 Task: Find connections with filter location Jāmai with filter topic #cloudwith filter profile language German with filter current company Elsevier with filter school Seshadripuram First Grade College with filter industry Telecommunications with filter service category WordPress Design with filter keywords title Conservation Scientist
Action: Mouse moved to (500, 60)
Screenshot: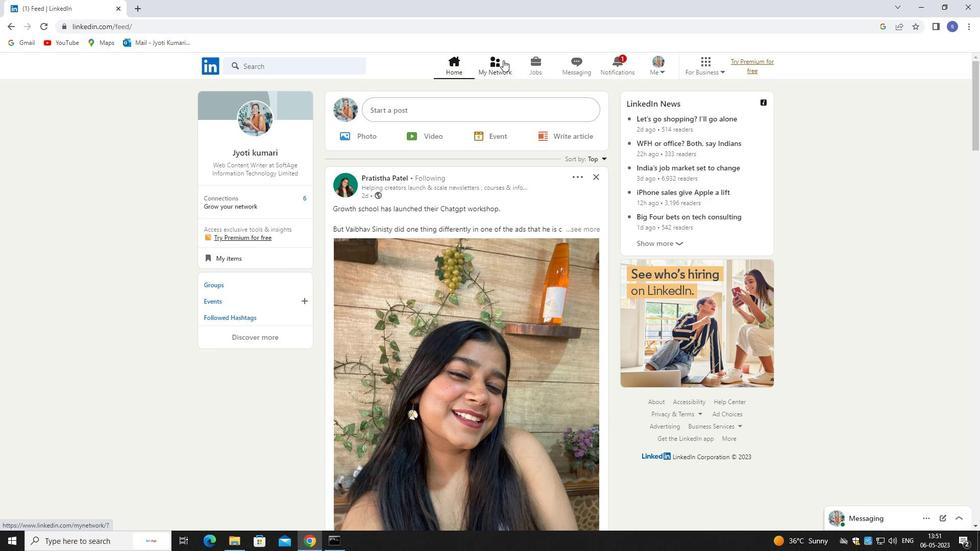 
Action: Mouse pressed left at (500, 60)
Screenshot: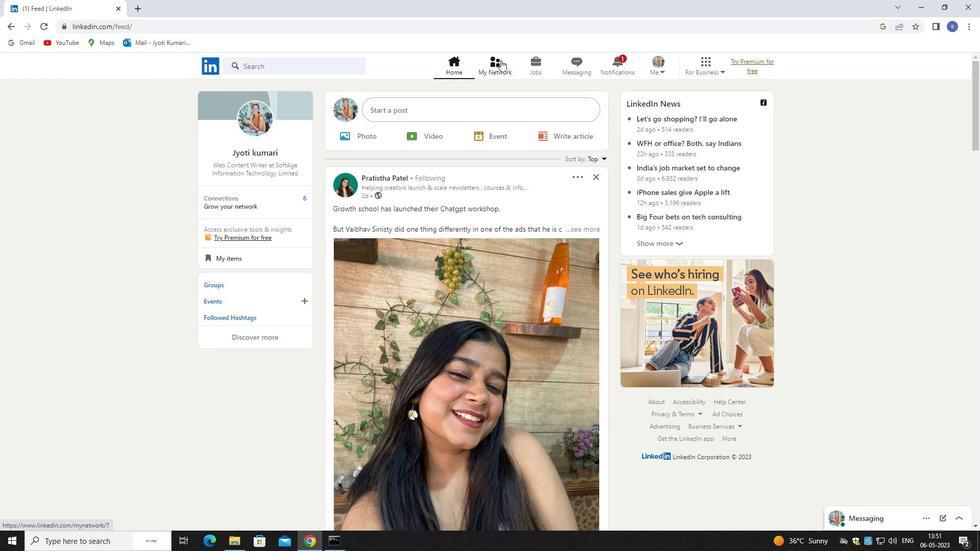 
Action: Mouse pressed left at (500, 60)
Screenshot: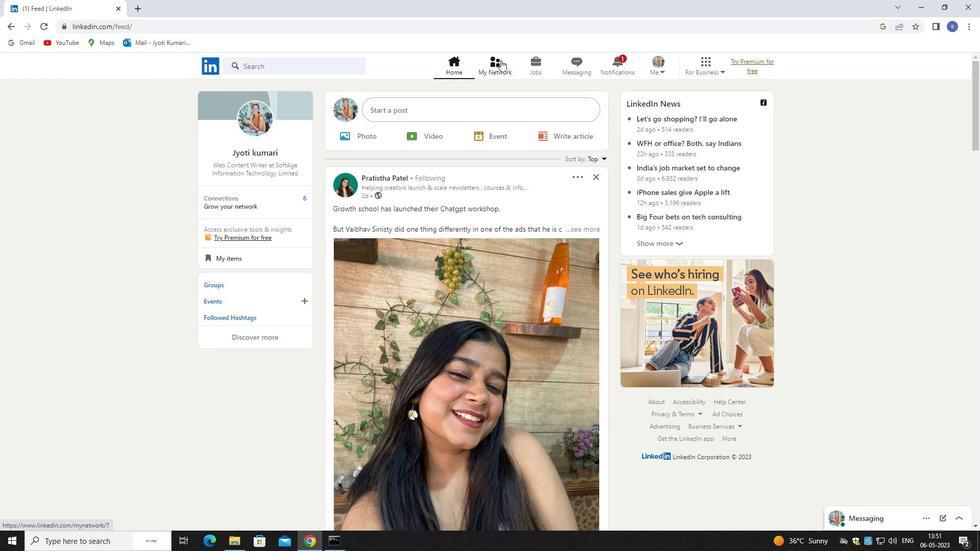 
Action: Mouse moved to (289, 115)
Screenshot: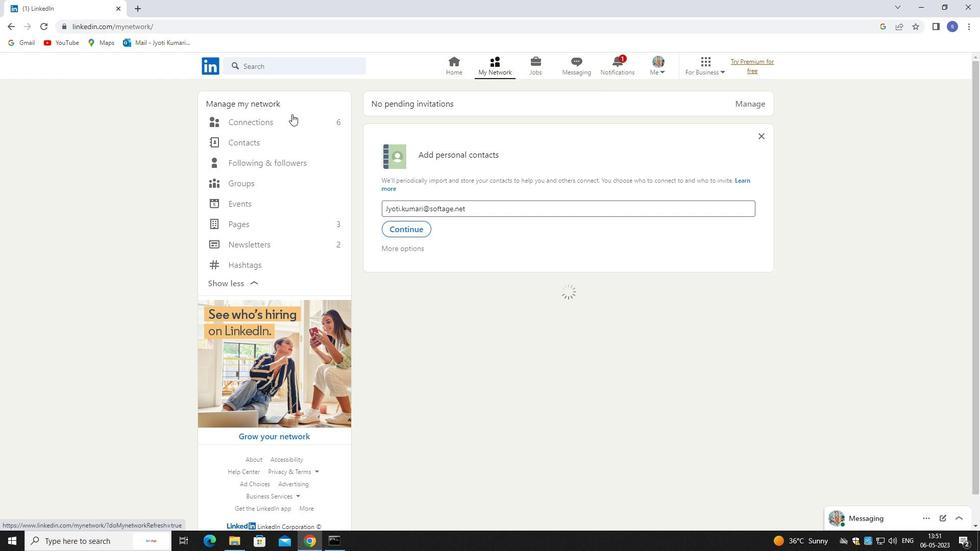 
Action: Mouse pressed left at (289, 115)
Screenshot: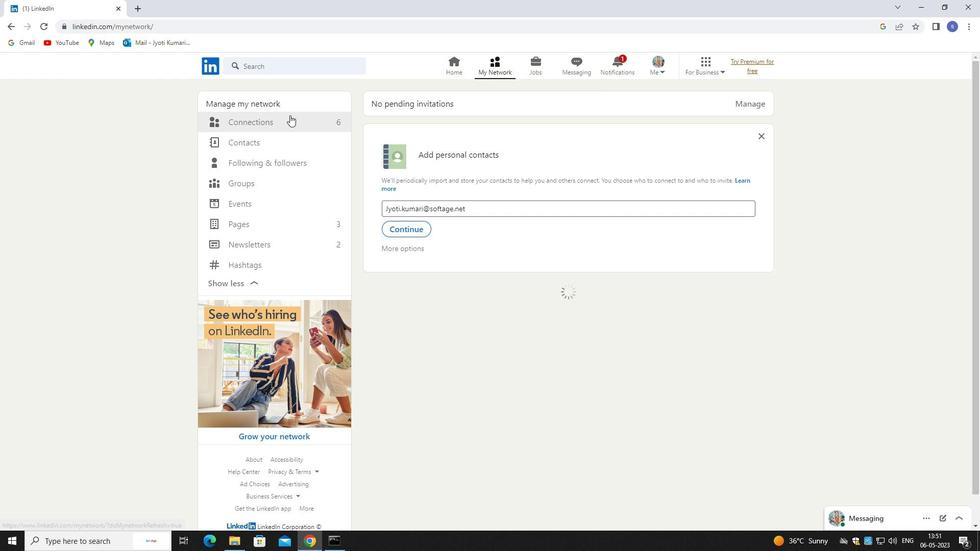 
Action: Mouse moved to (296, 116)
Screenshot: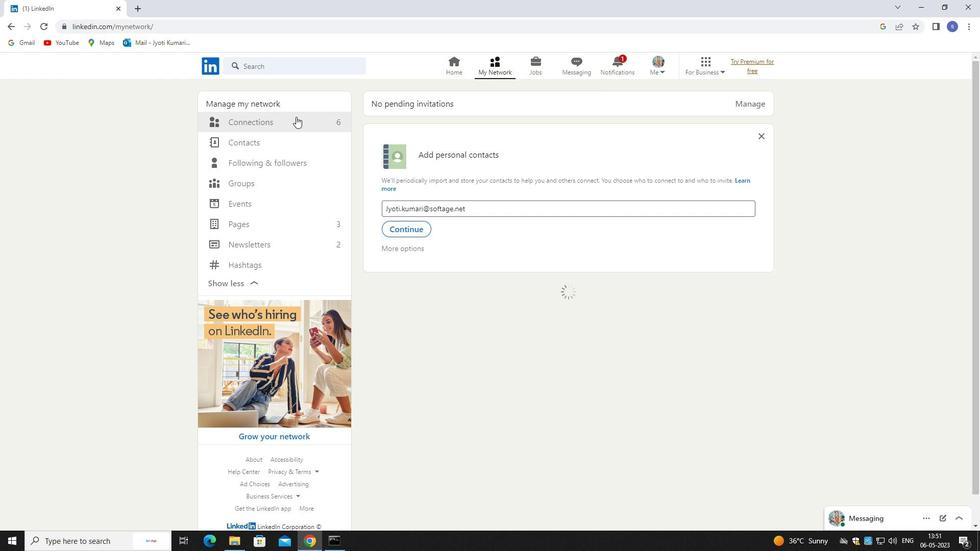 
Action: Mouse pressed left at (296, 116)
Screenshot: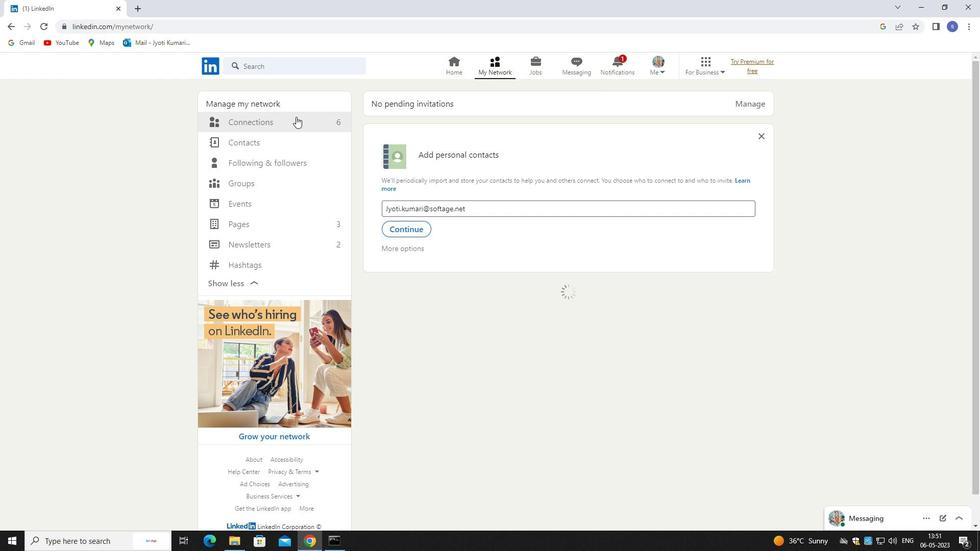
Action: Mouse pressed left at (296, 116)
Screenshot: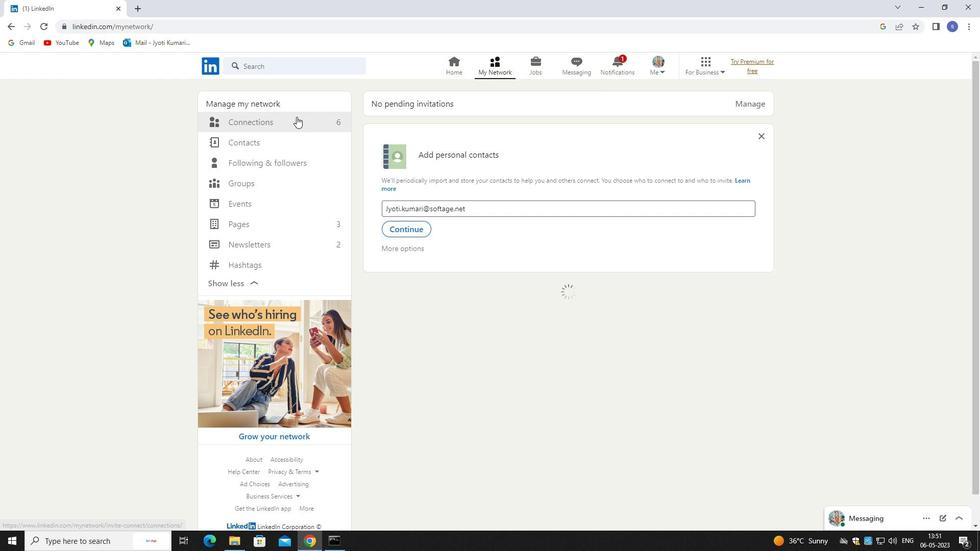 
Action: Mouse moved to (538, 119)
Screenshot: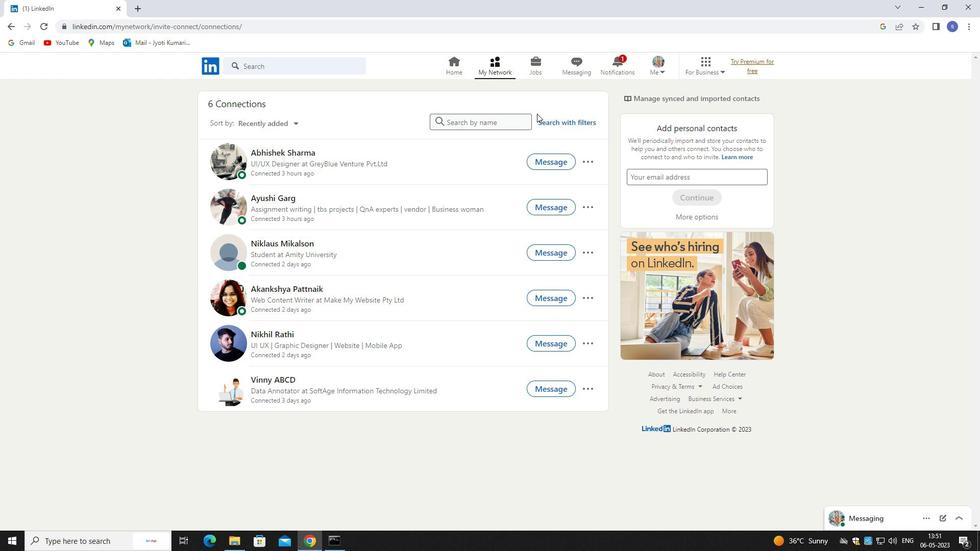 
Action: Mouse pressed left at (538, 119)
Screenshot: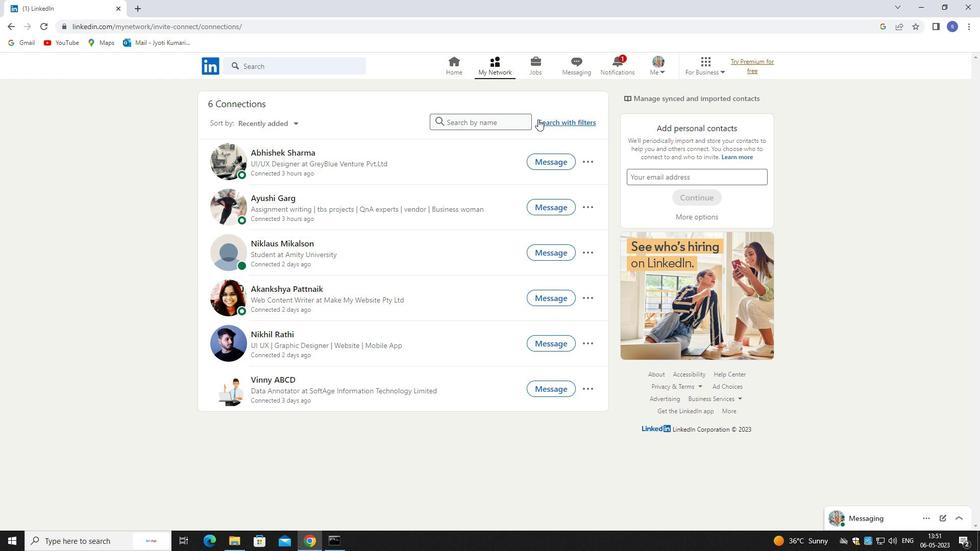 
Action: Mouse moved to (511, 96)
Screenshot: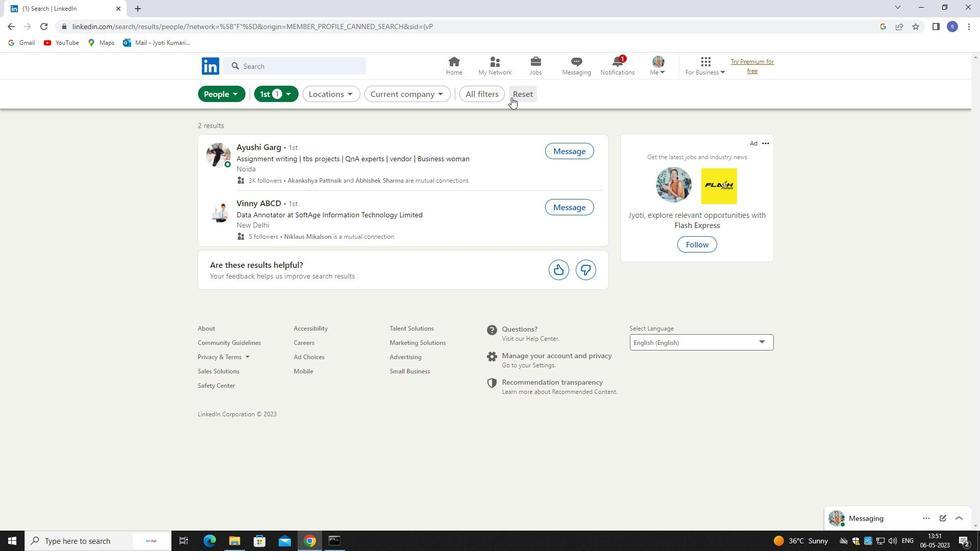 
Action: Mouse pressed left at (511, 96)
Screenshot: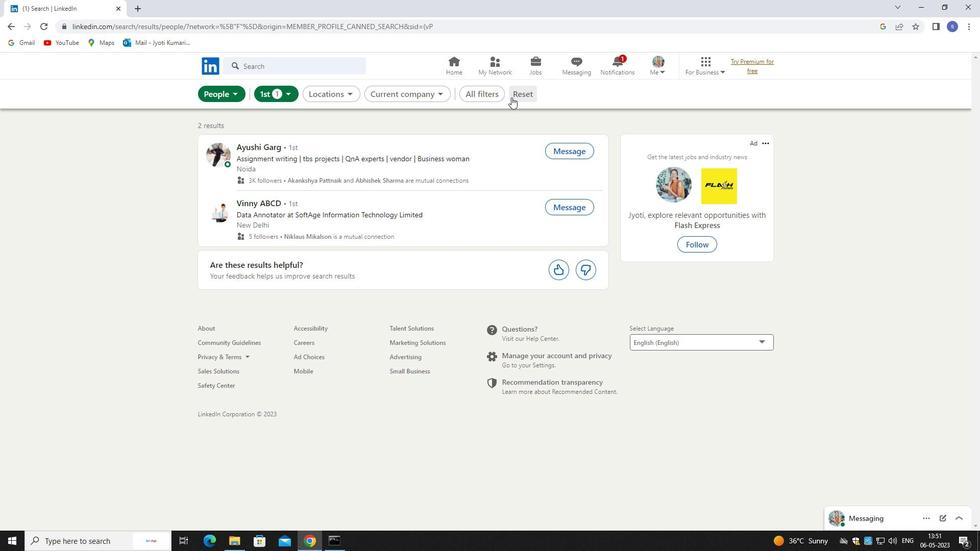
Action: Mouse moved to (504, 94)
Screenshot: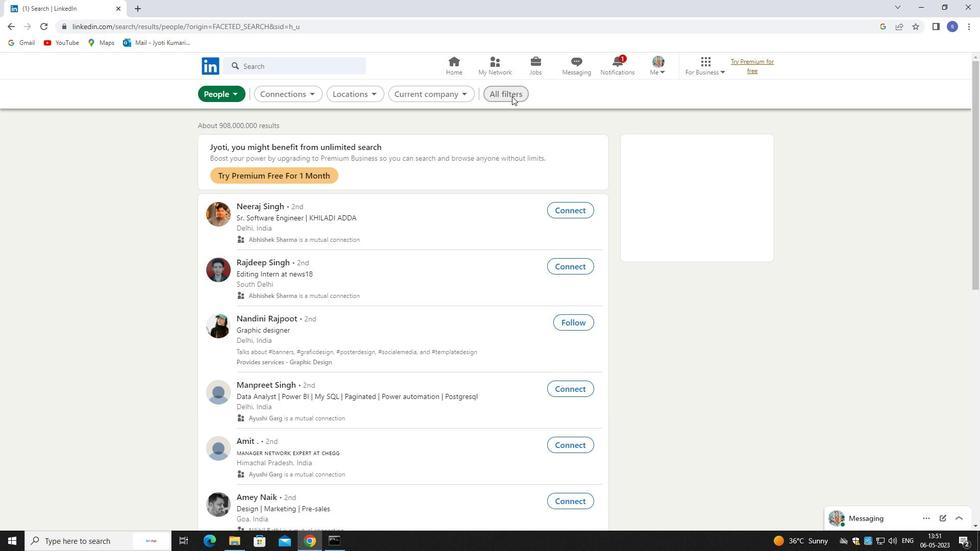 
Action: Mouse pressed left at (504, 94)
Screenshot: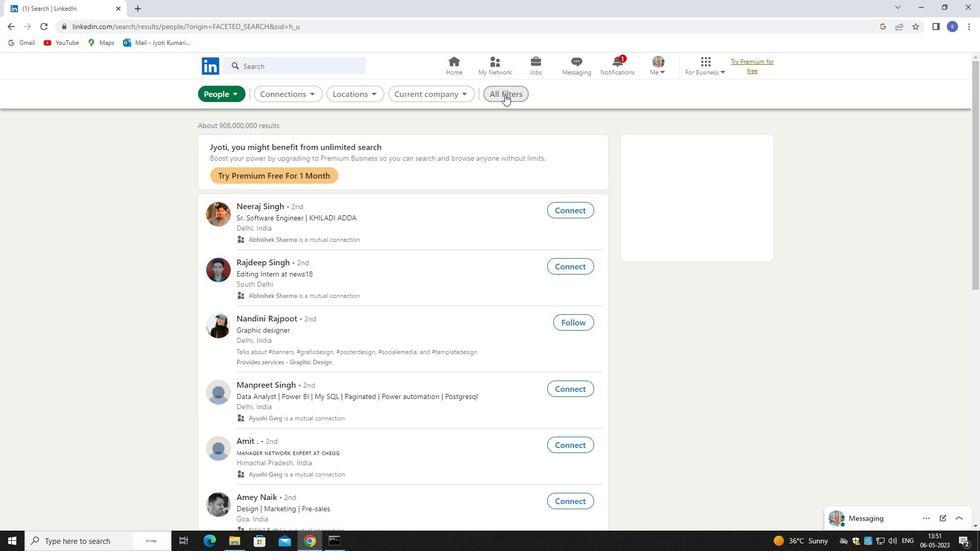 
Action: Mouse moved to (874, 405)
Screenshot: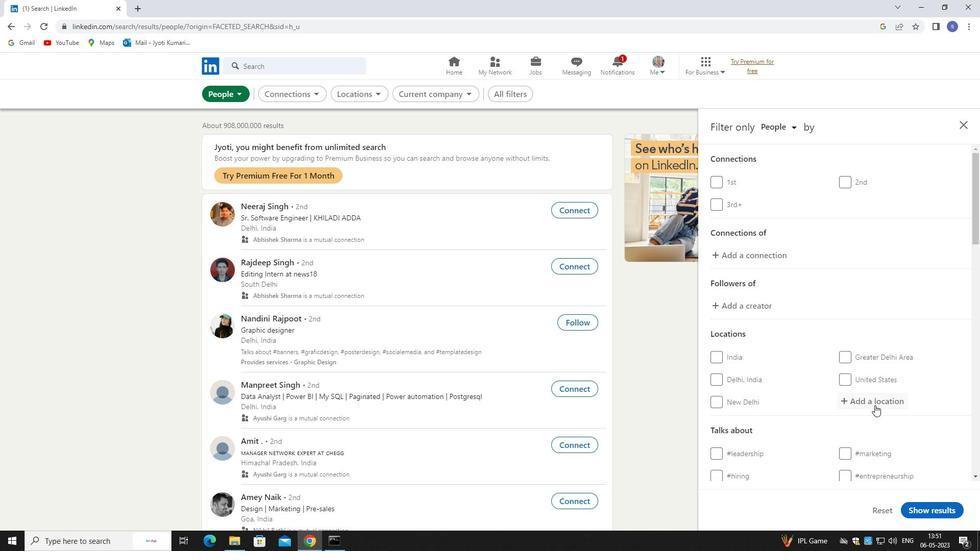 
Action: Mouse pressed left at (874, 405)
Screenshot: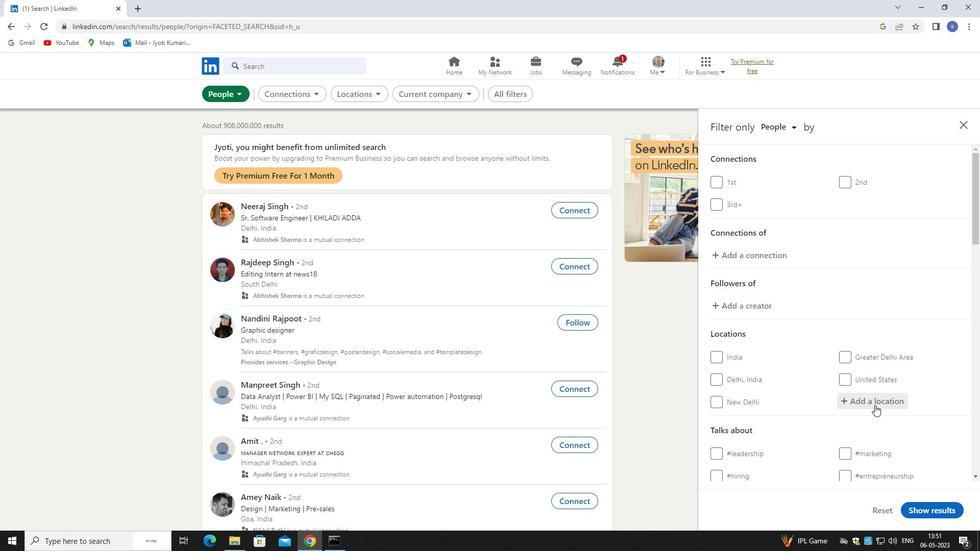
Action: Mouse moved to (842, 387)
Screenshot: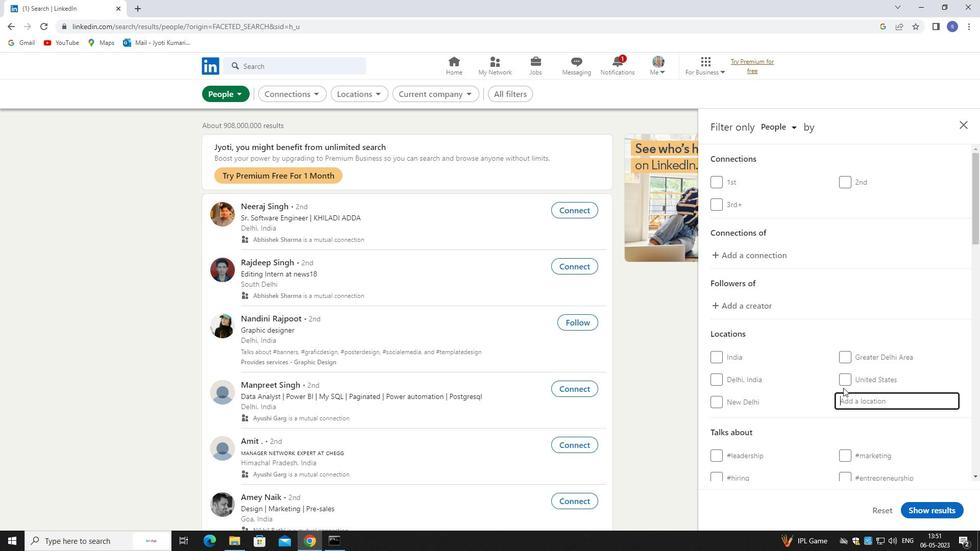 
Action: Key pressed jamai
Screenshot: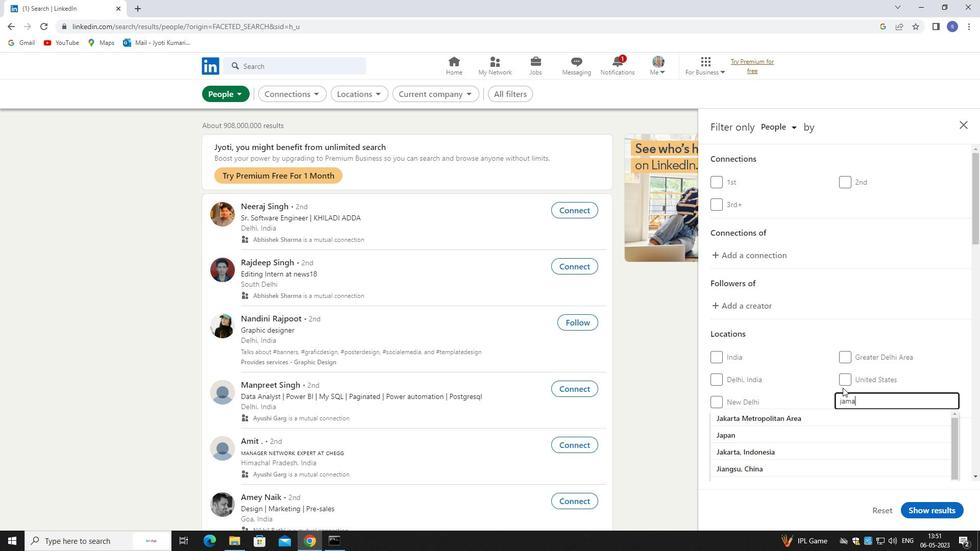 
Action: Mouse moved to (836, 429)
Screenshot: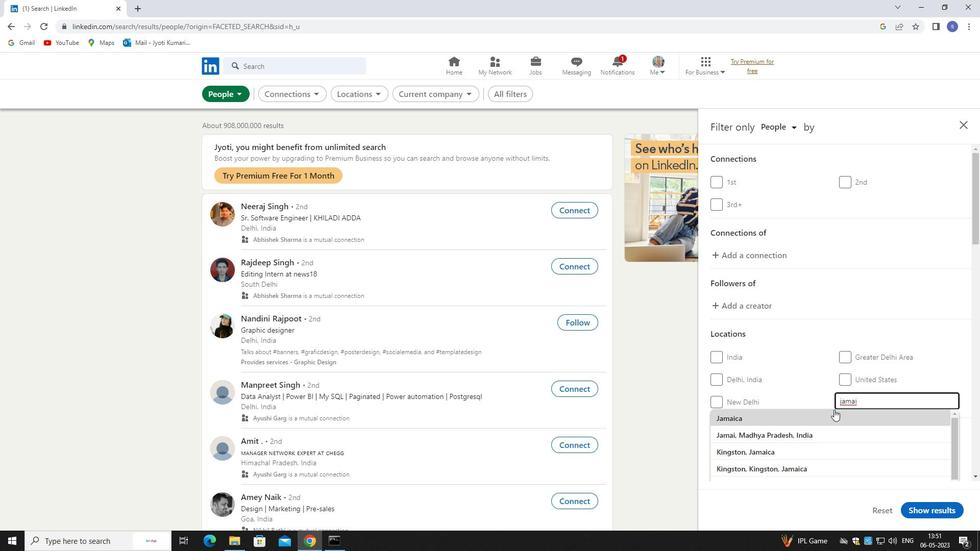 
Action: Mouse pressed left at (836, 429)
Screenshot: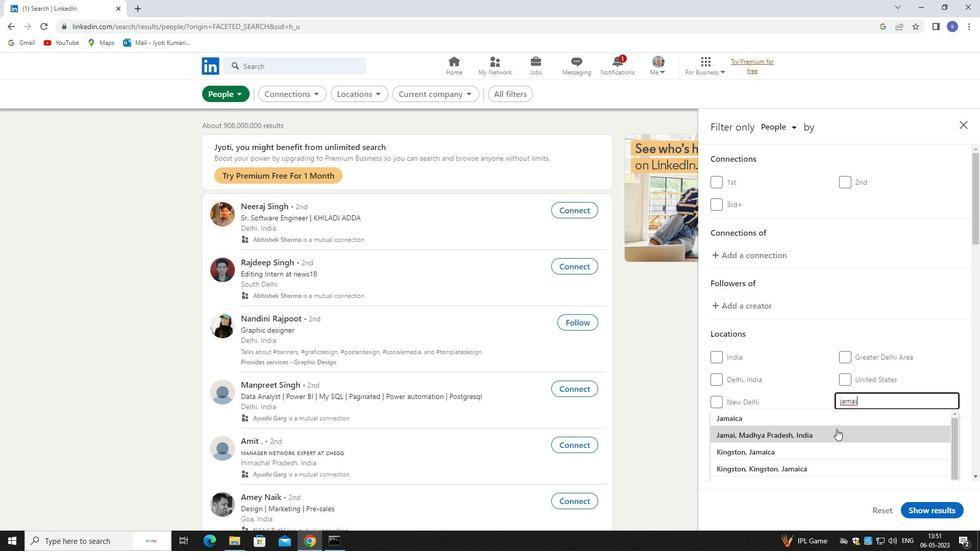 
Action: Mouse moved to (816, 423)
Screenshot: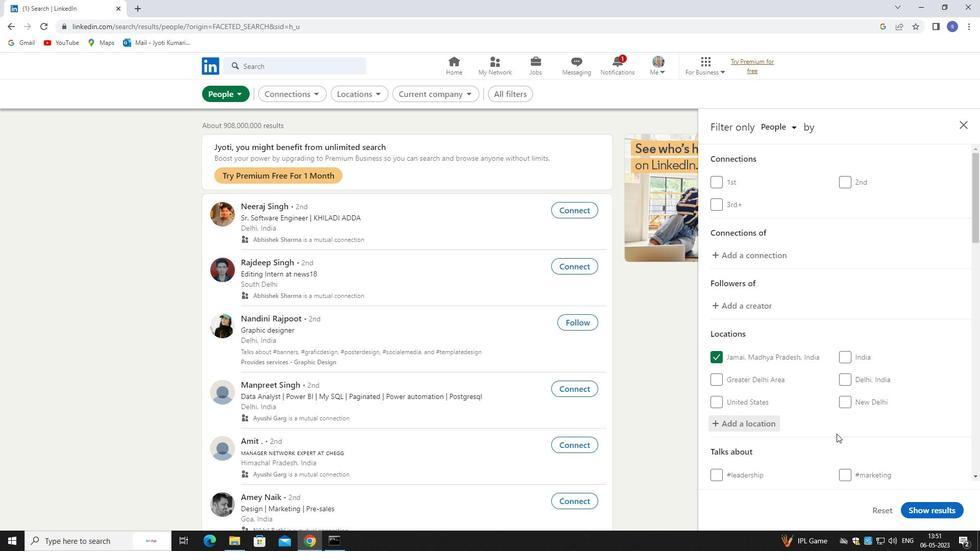 
Action: Mouse scrolled (816, 423) with delta (0, 0)
Screenshot: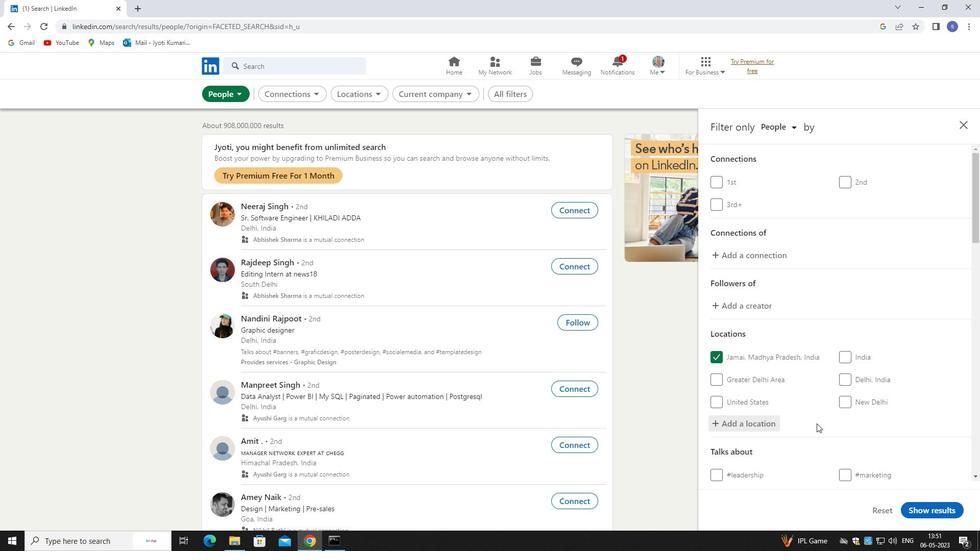
Action: Mouse scrolled (816, 423) with delta (0, 0)
Screenshot: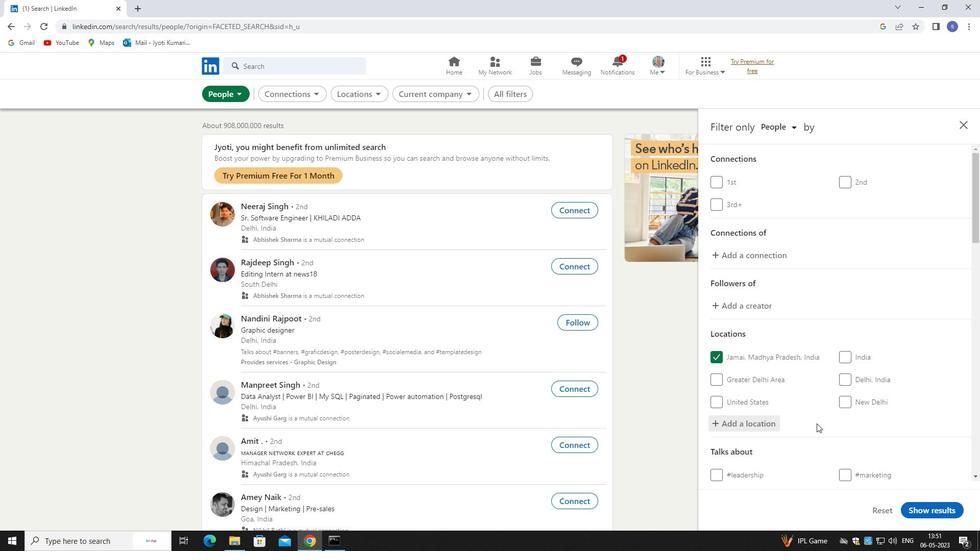 
Action: Mouse scrolled (816, 423) with delta (0, 0)
Screenshot: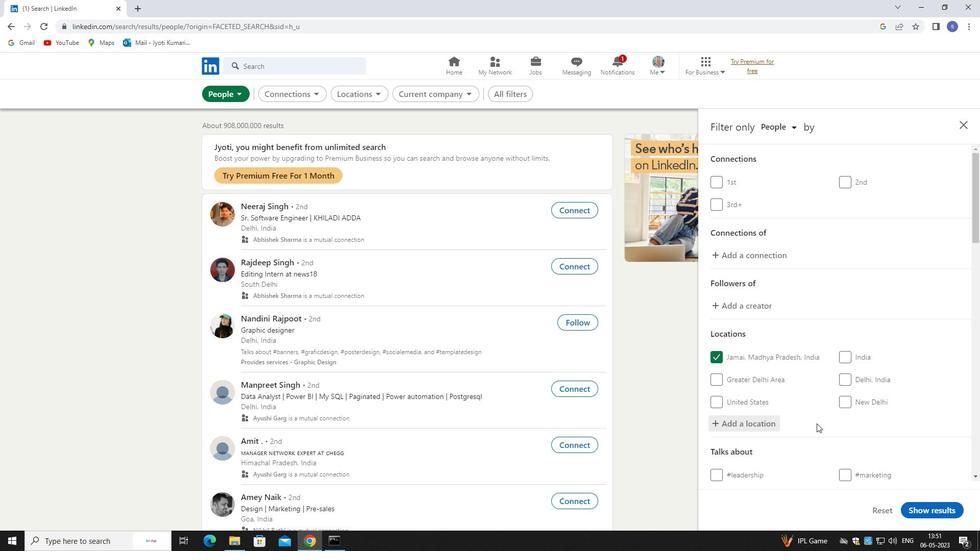 
Action: Mouse moved to (877, 363)
Screenshot: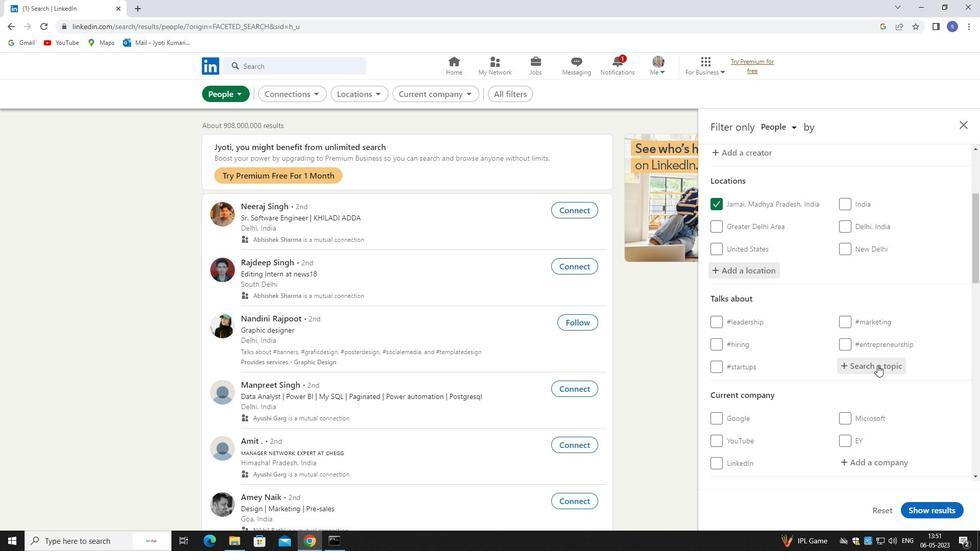 
Action: Mouse pressed left at (877, 363)
Screenshot: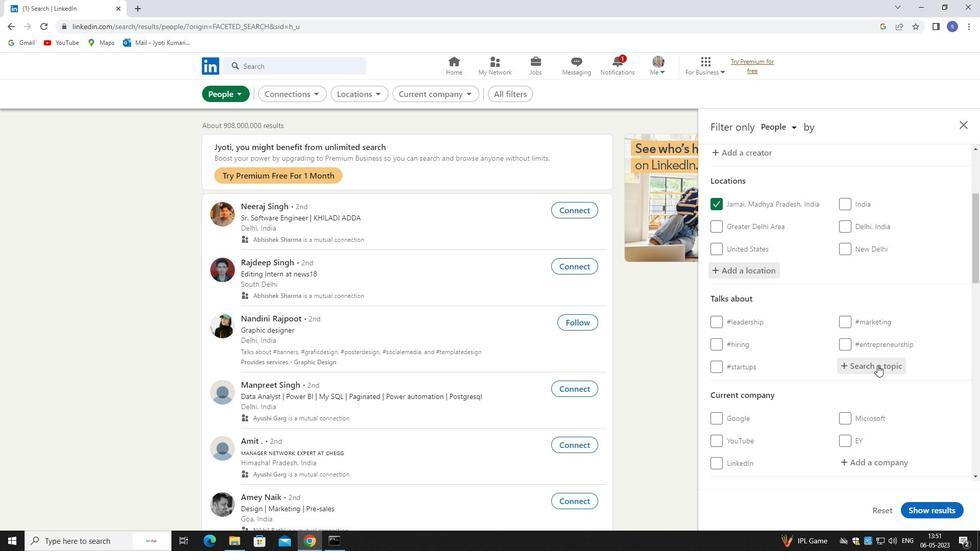 
Action: Mouse moved to (859, 351)
Screenshot: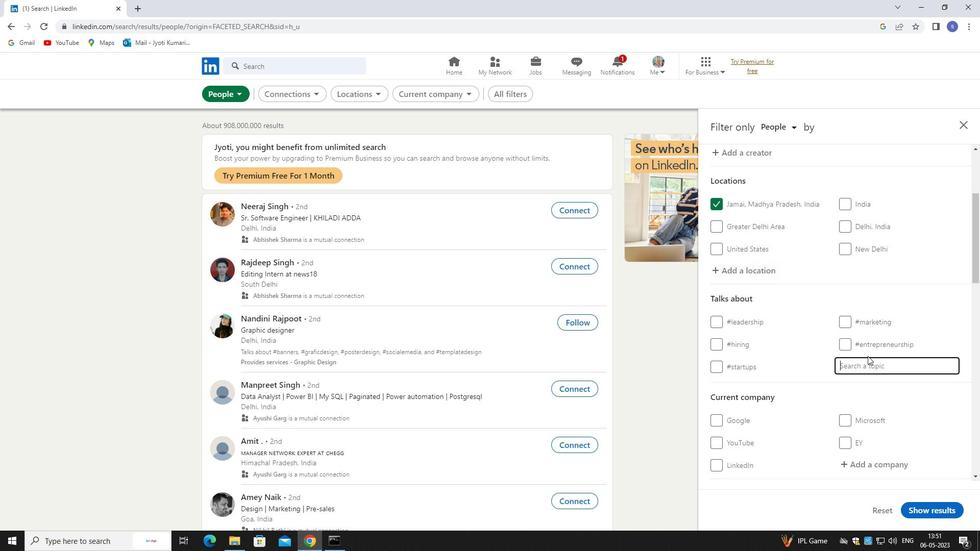 
Action: Key pressed cloud
Screenshot: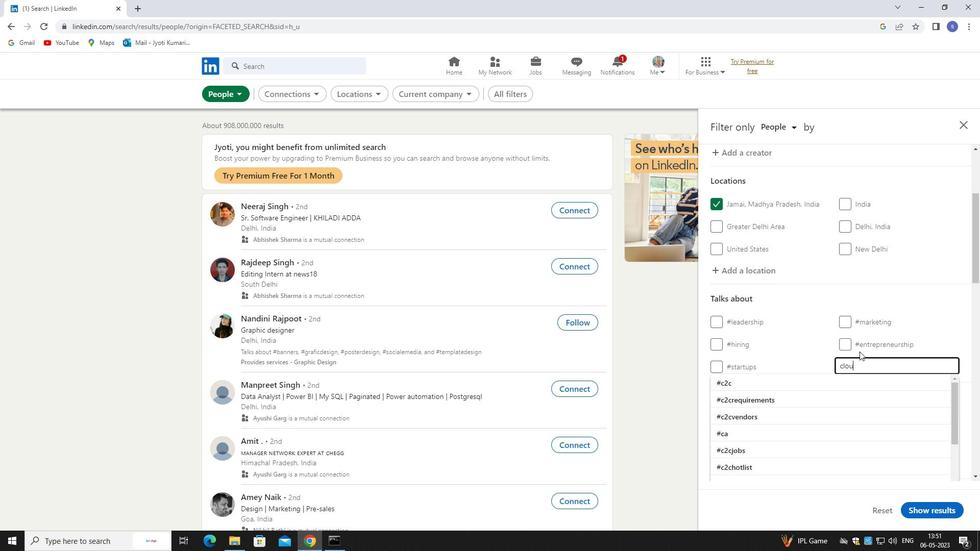 
Action: Mouse moved to (836, 376)
Screenshot: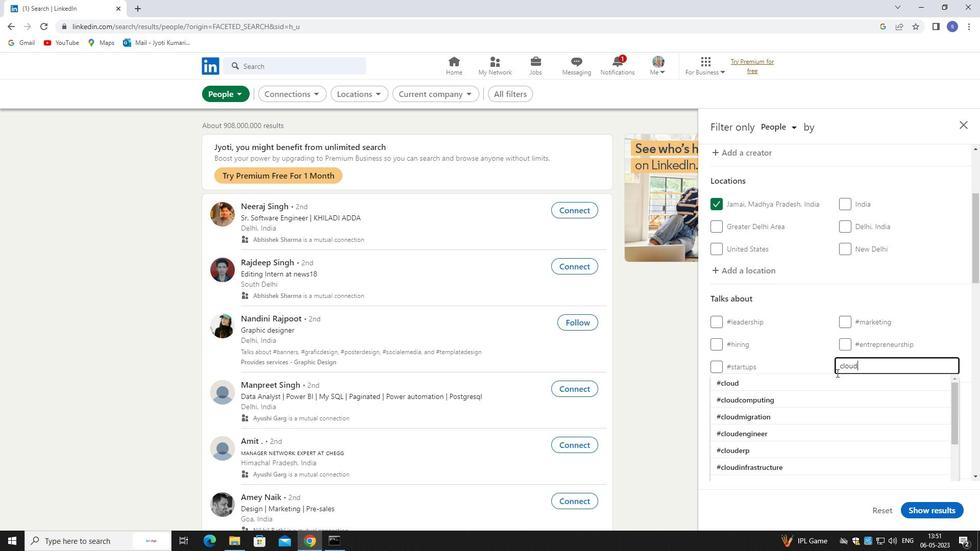 
Action: Mouse pressed left at (836, 376)
Screenshot: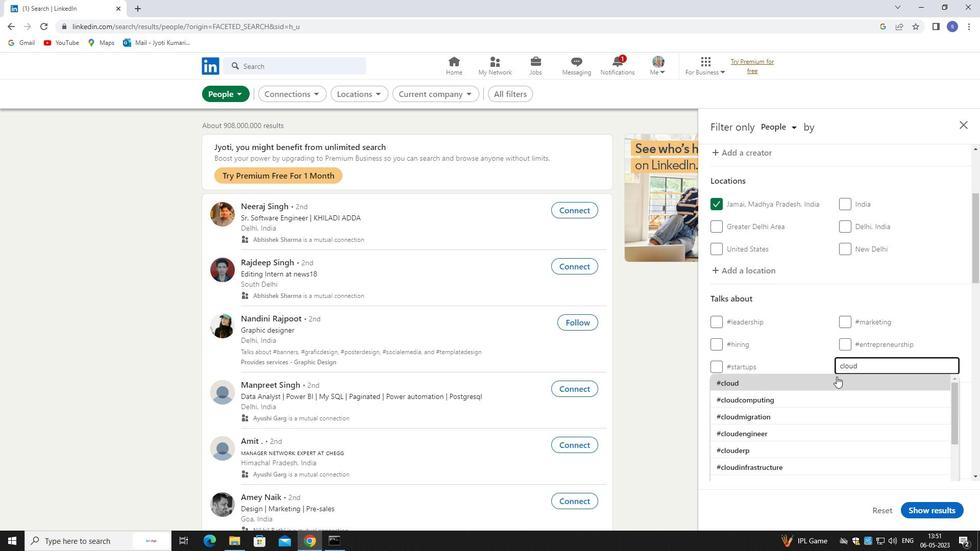 
Action: Mouse moved to (838, 380)
Screenshot: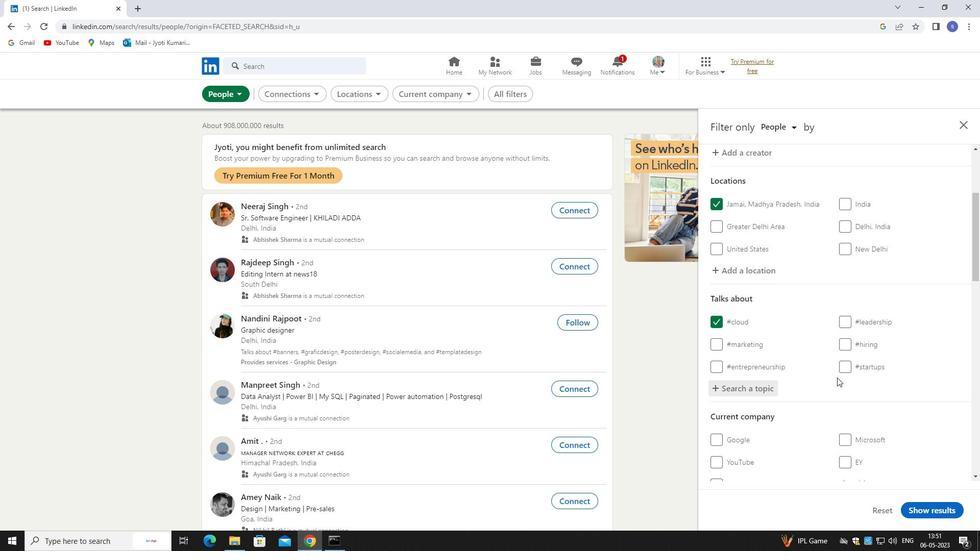 
Action: Mouse scrolled (838, 380) with delta (0, 0)
Screenshot: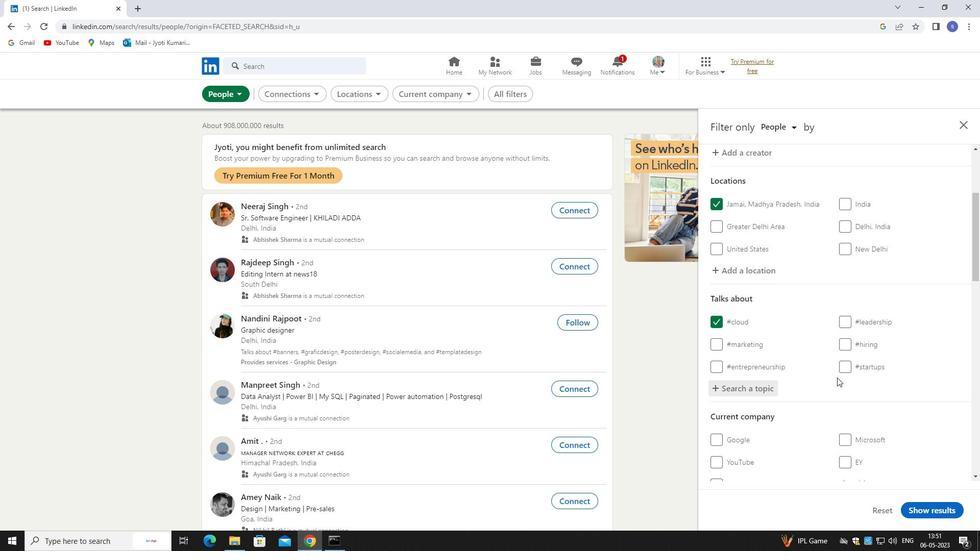
Action: Mouse moved to (838, 380)
Screenshot: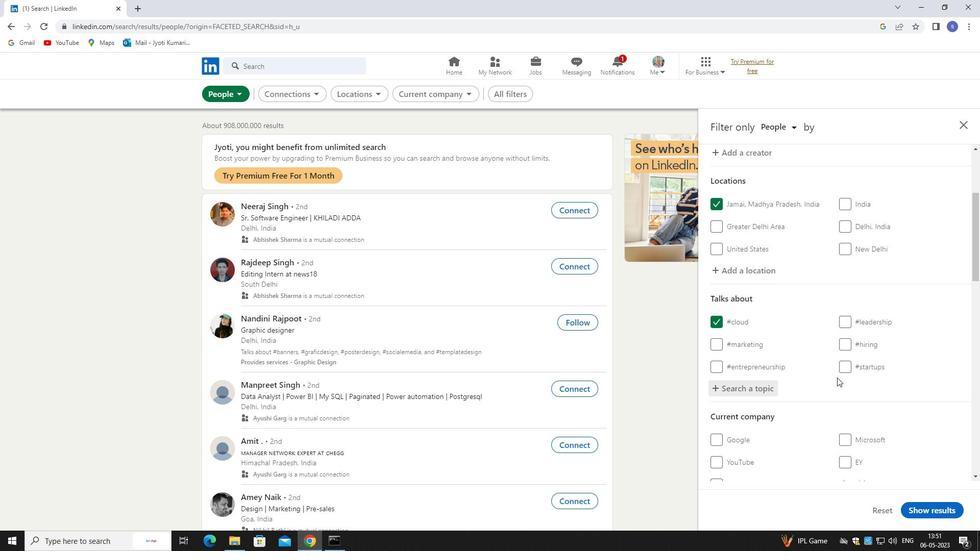 
Action: Mouse scrolled (838, 380) with delta (0, 0)
Screenshot: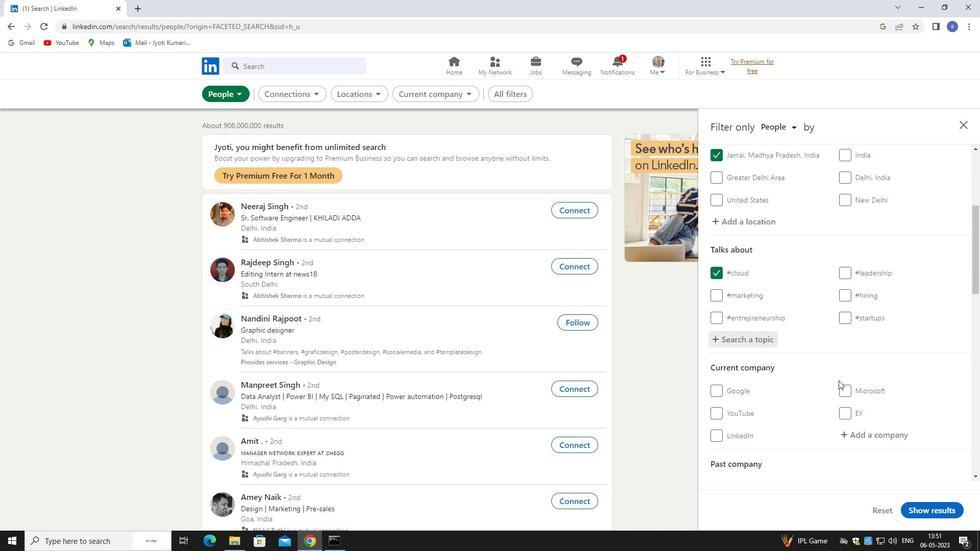 
Action: Mouse moved to (865, 386)
Screenshot: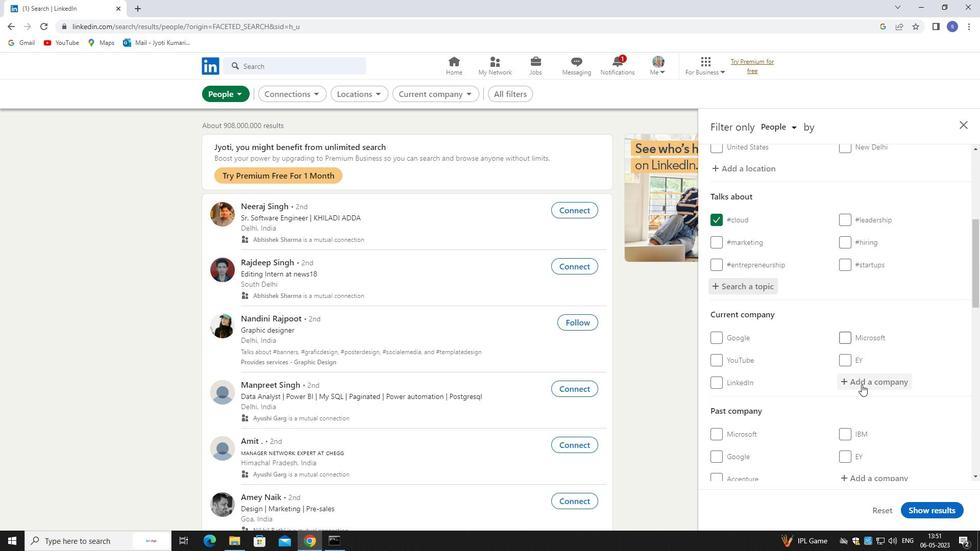 
Action: Mouse pressed left at (865, 386)
Screenshot: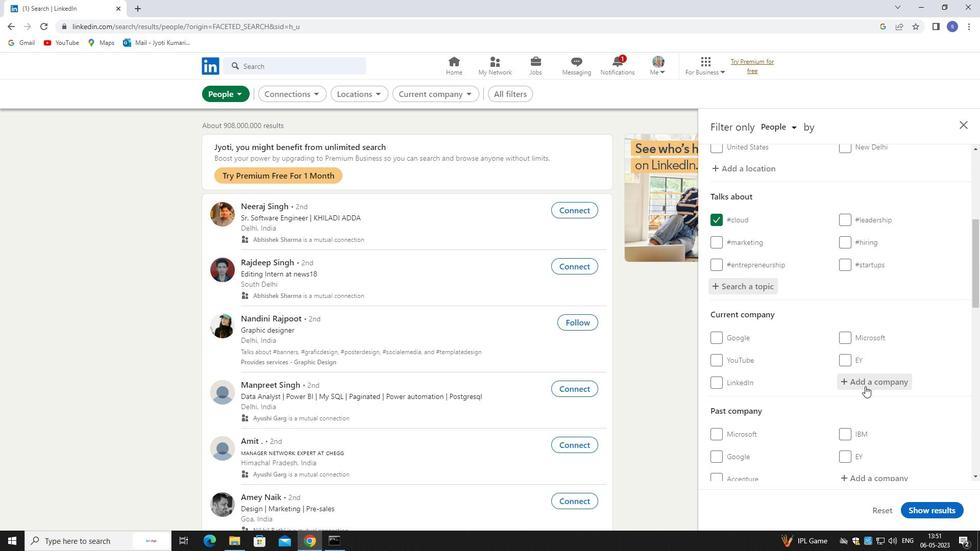 
Action: Mouse moved to (865, 386)
Screenshot: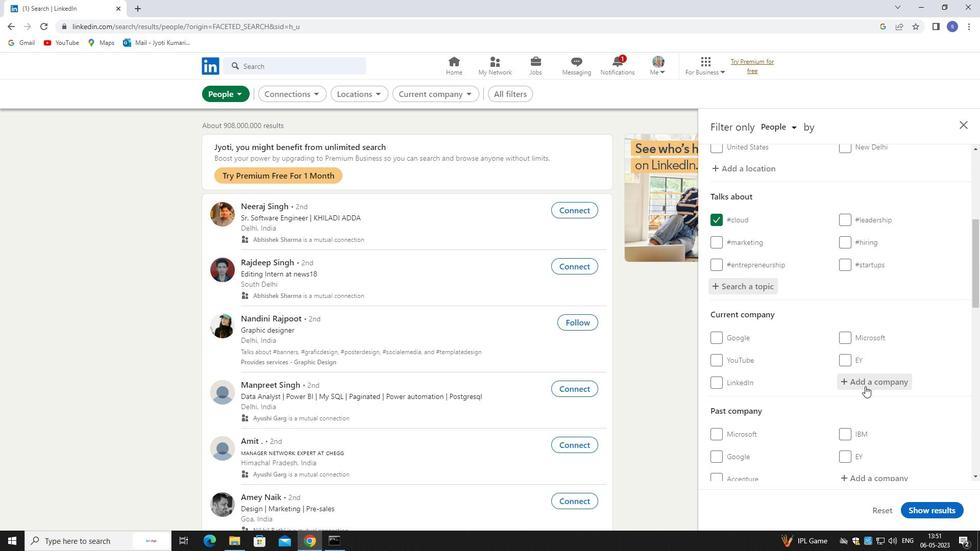 
Action: Key pressed elserv
Screenshot: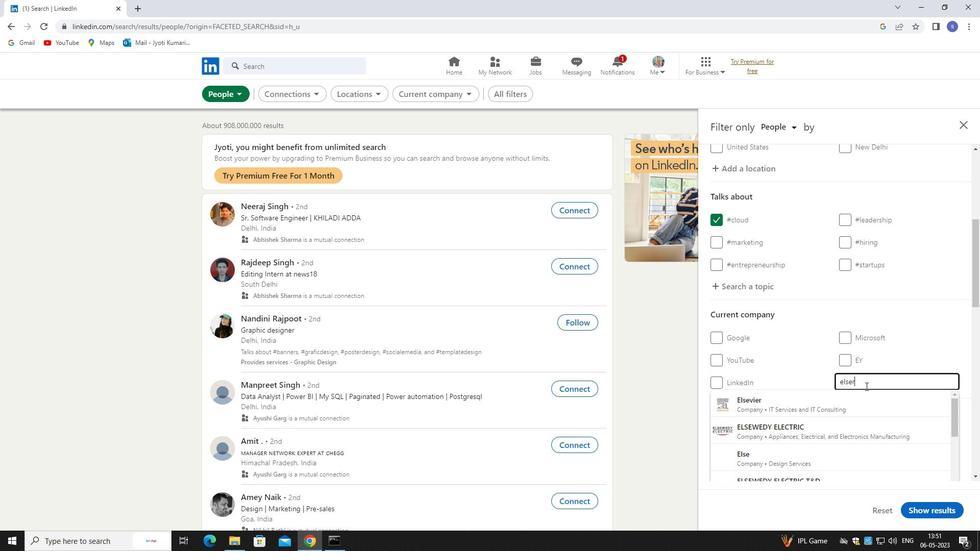 
Action: Mouse moved to (857, 431)
Screenshot: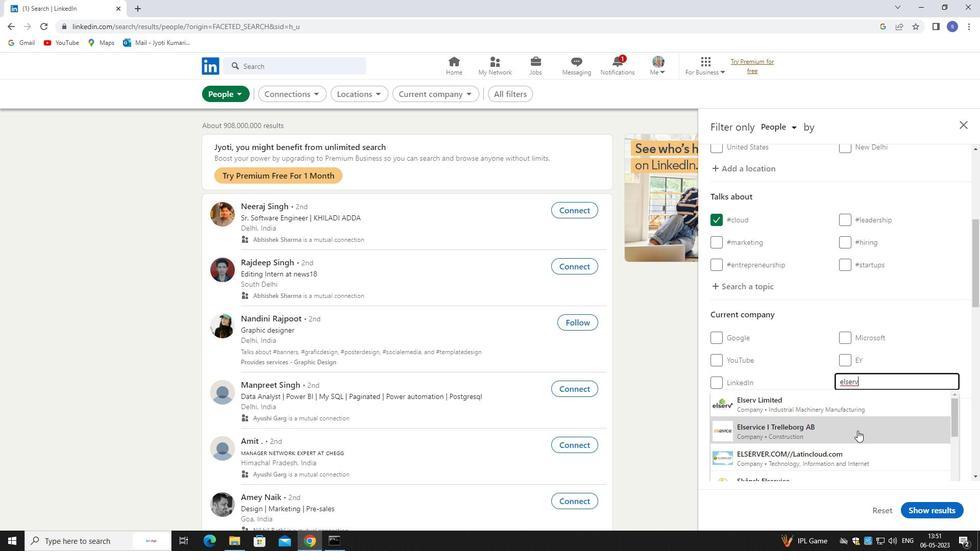 
Action: Key pressed <Key.backspace><Key.backspace>
Screenshot: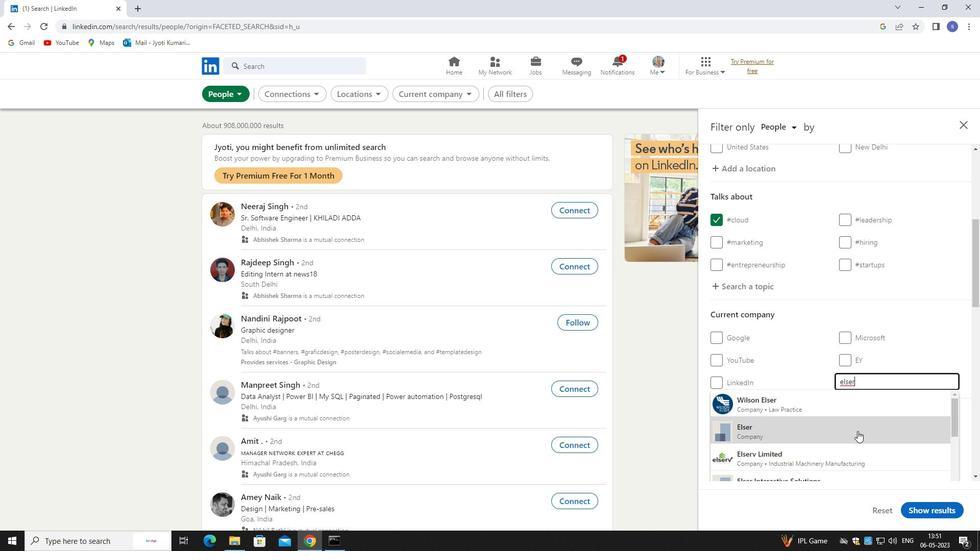 
Action: Mouse moved to (856, 406)
Screenshot: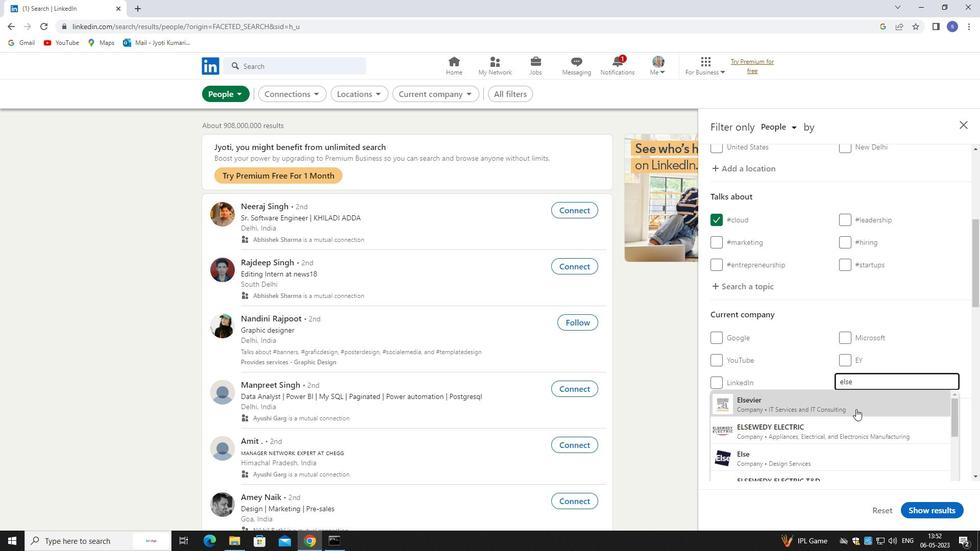 
Action: Mouse scrolled (856, 406) with delta (0, 0)
Screenshot: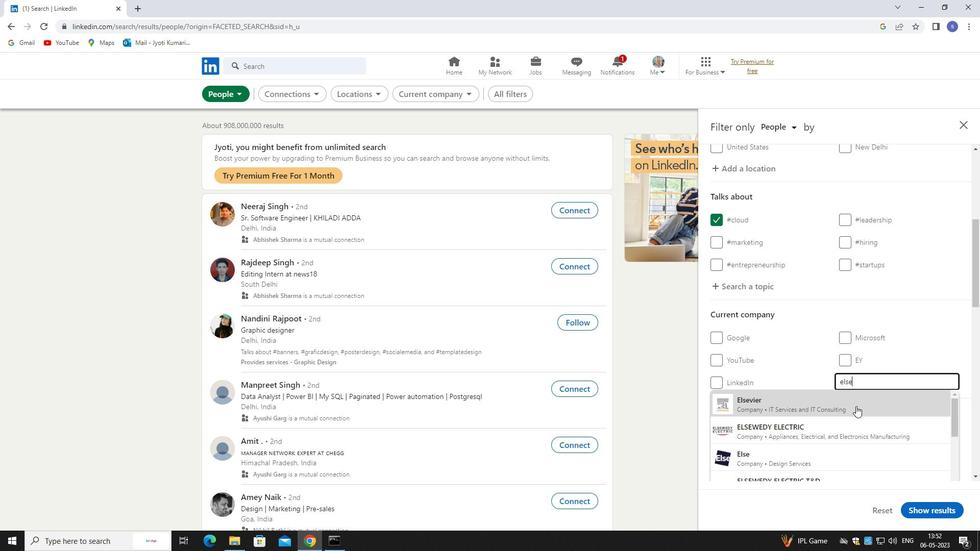 
Action: Mouse moved to (854, 405)
Screenshot: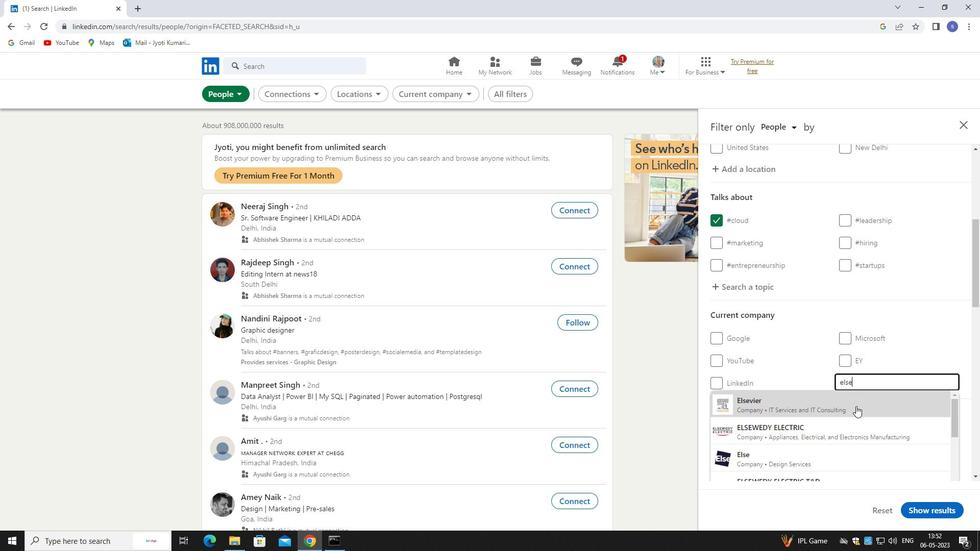 
Action: Mouse pressed left at (854, 405)
Screenshot: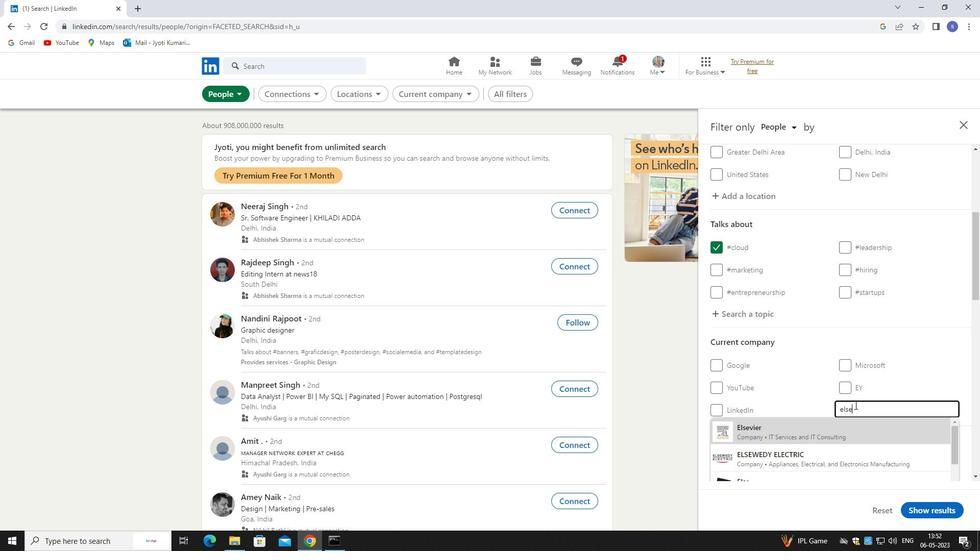 
Action: Mouse moved to (854, 431)
Screenshot: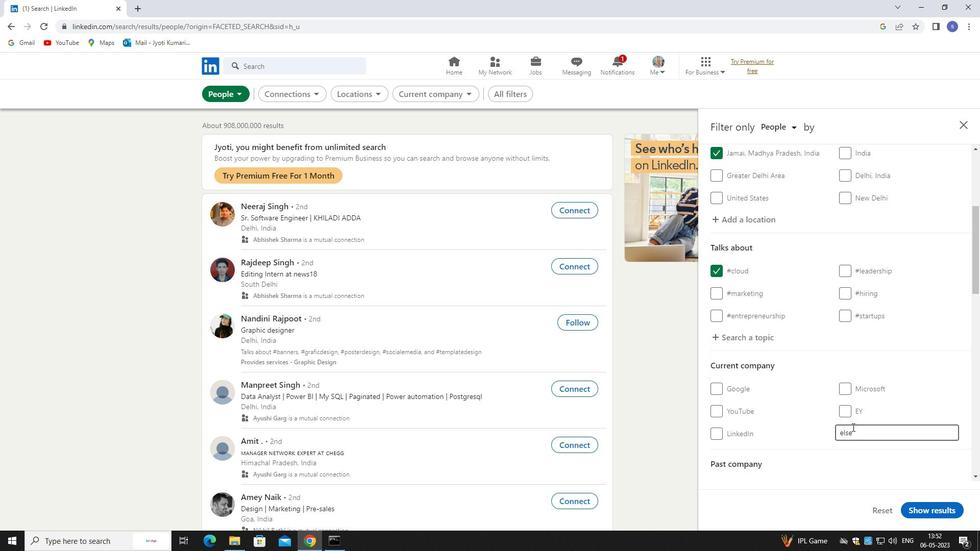
Action: Mouse pressed left at (854, 431)
Screenshot: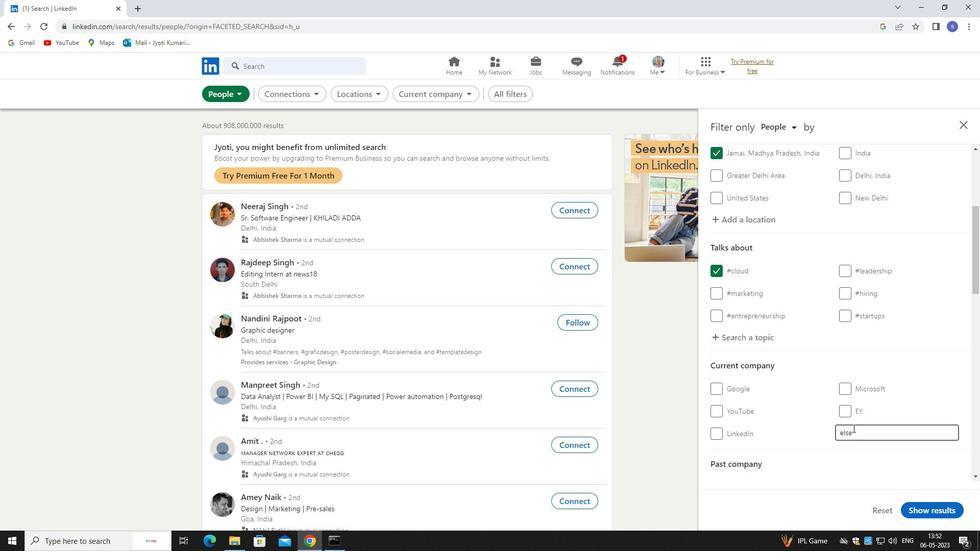 
Action: Mouse moved to (856, 432)
Screenshot: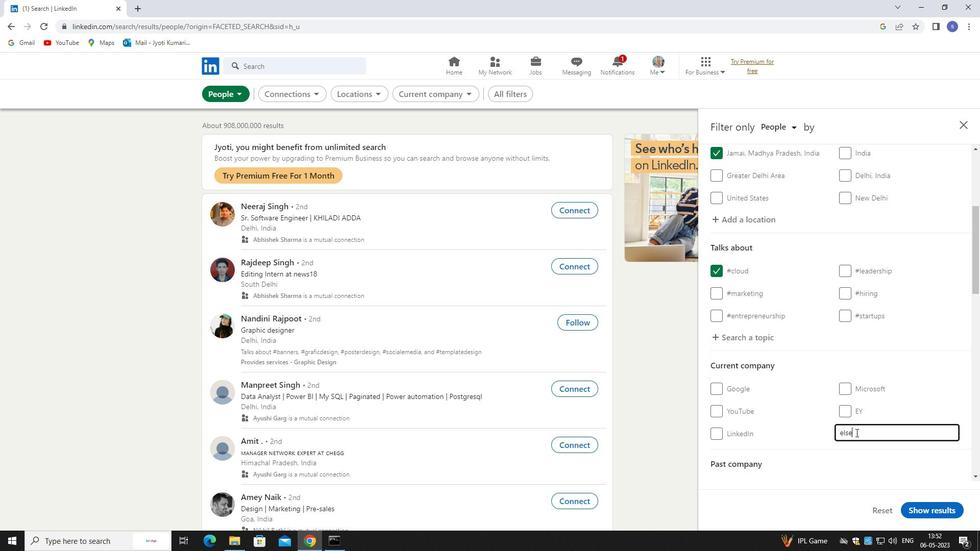 
Action: Mouse scrolled (856, 431) with delta (0, 0)
Screenshot: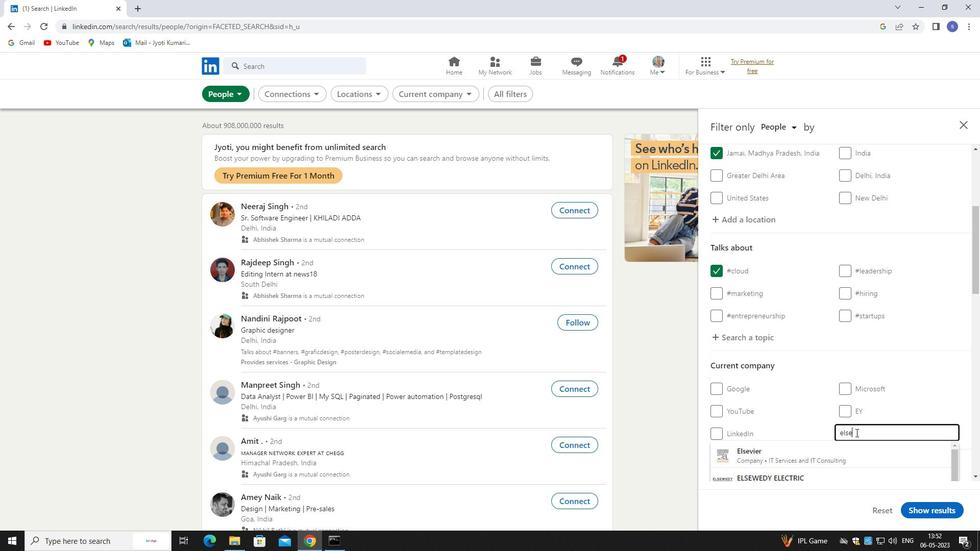 
Action: Mouse scrolled (856, 431) with delta (0, 0)
Screenshot: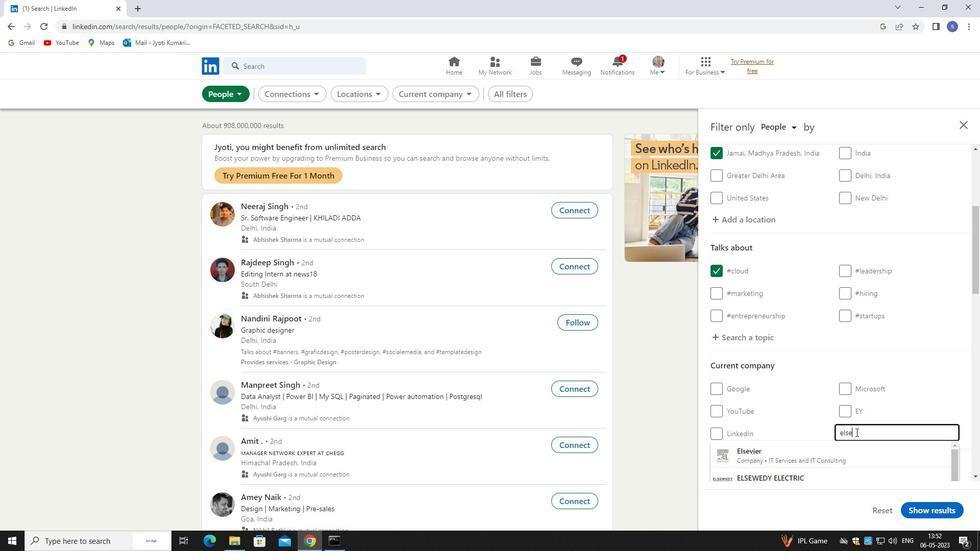 
Action: Mouse moved to (857, 360)
Screenshot: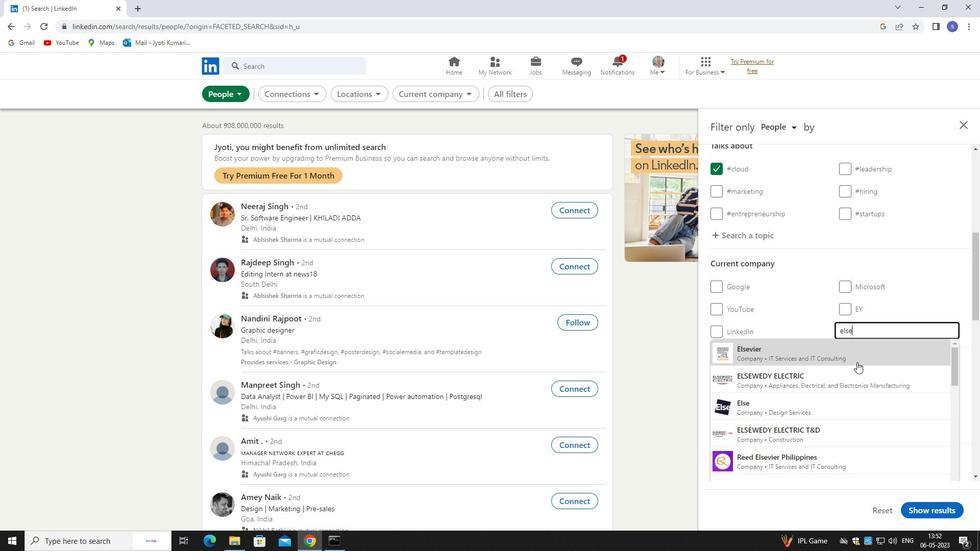 
Action: Mouse pressed left at (857, 360)
Screenshot: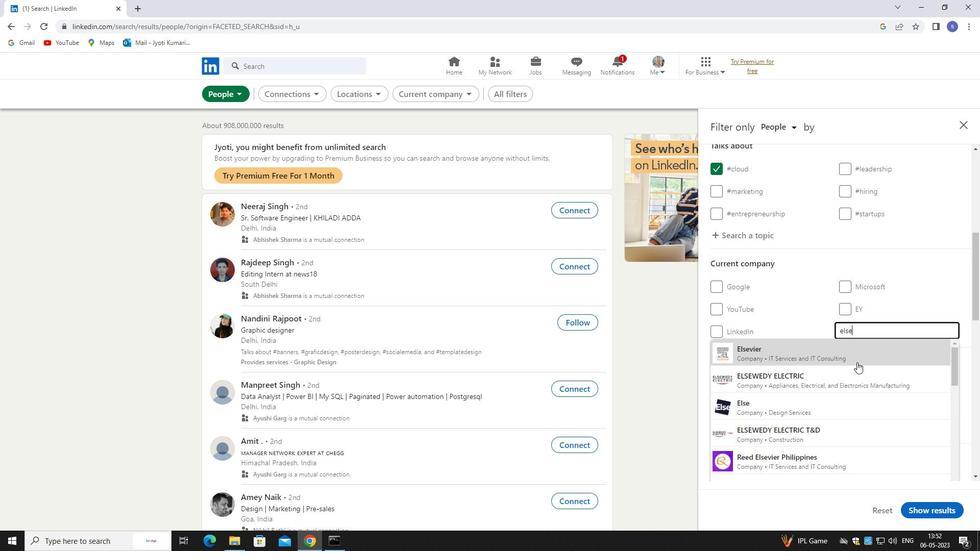 
Action: Mouse moved to (857, 360)
Screenshot: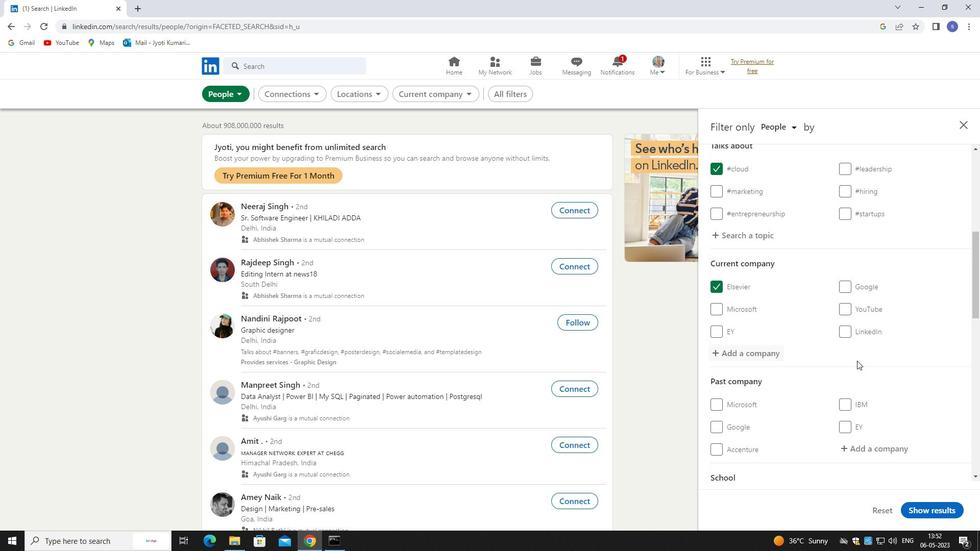 
Action: Mouse scrolled (857, 360) with delta (0, 0)
Screenshot: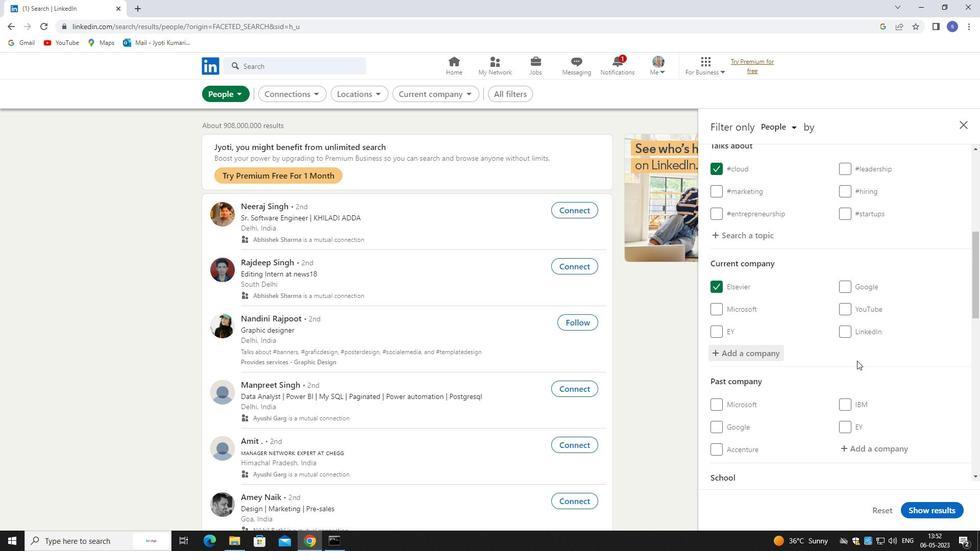 
Action: Mouse moved to (856, 362)
Screenshot: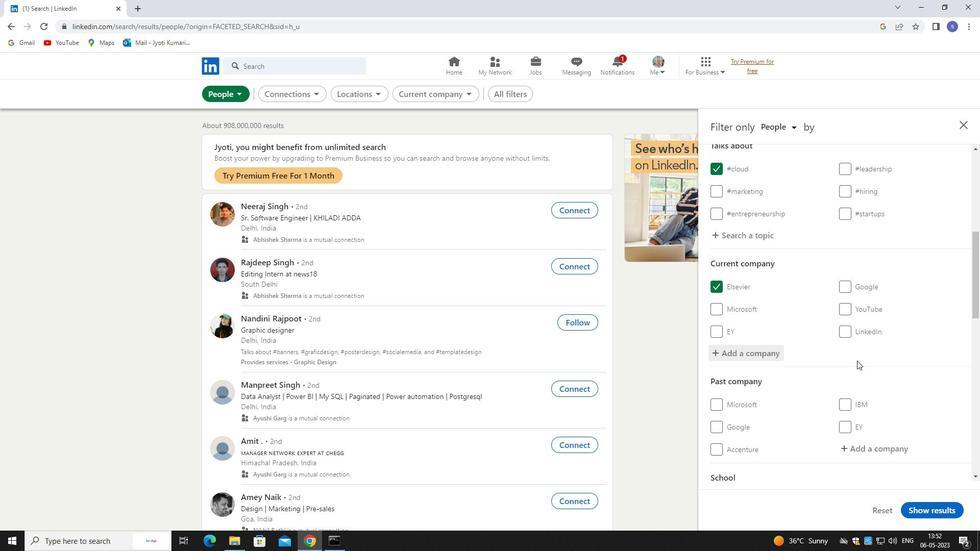 
Action: Mouse scrolled (856, 361) with delta (0, 0)
Screenshot: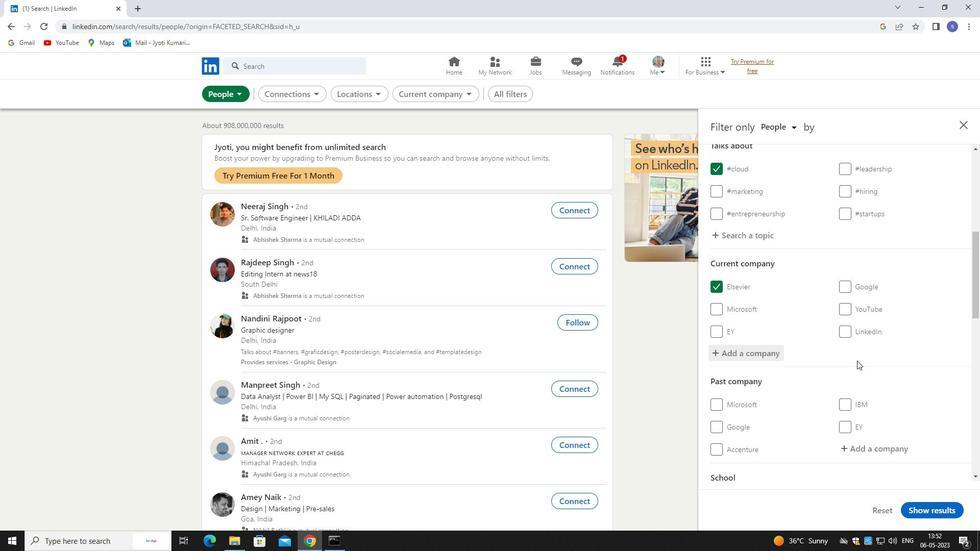 
Action: Mouse moved to (856, 363)
Screenshot: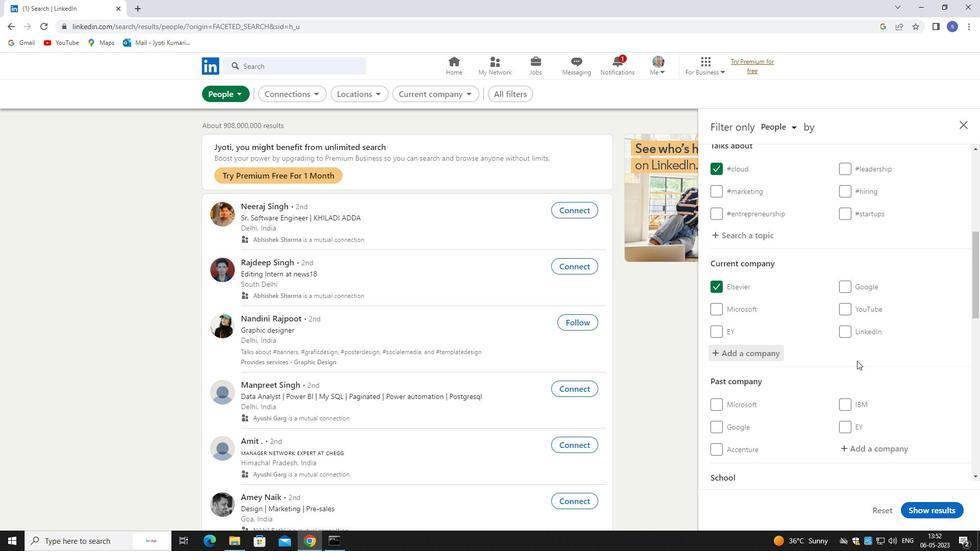 
Action: Mouse scrolled (856, 362) with delta (0, 0)
Screenshot: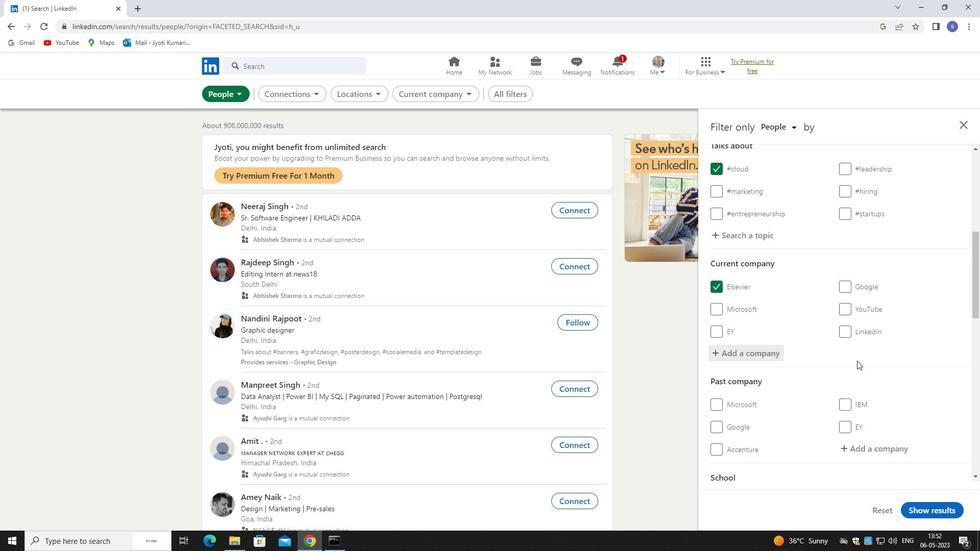 
Action: Mouse moved to (863, 404)
Screenshot: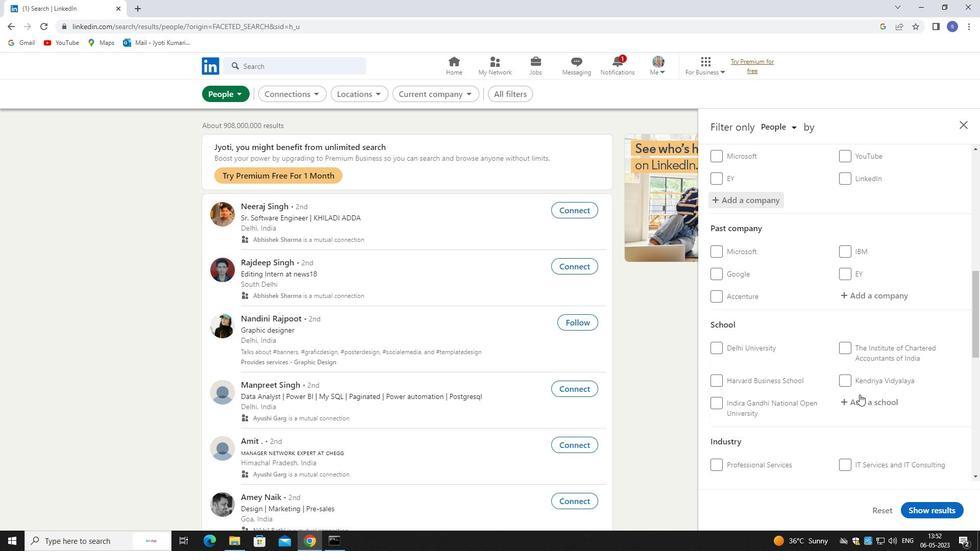 
Action: Mouse pressed left at (863, 404)
Screenshot: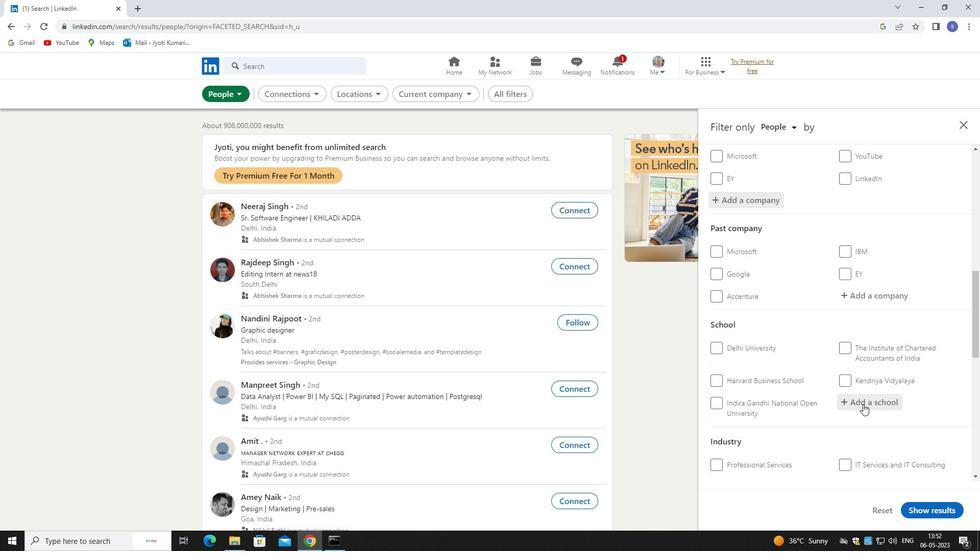 
Action: Key pressed seshadi<Key.backspace>ri
Screenshot: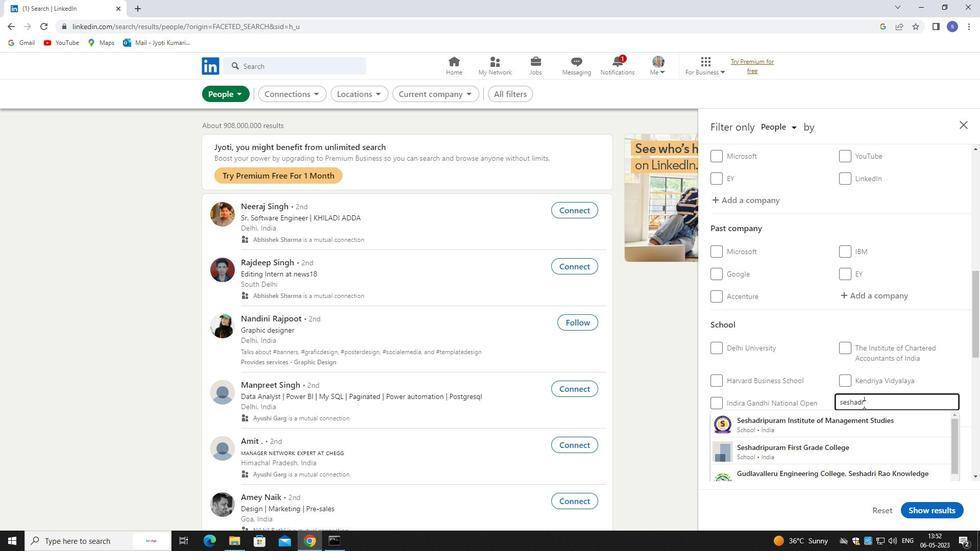 
Action: Mouse moved to (868, 444)
Screenshot: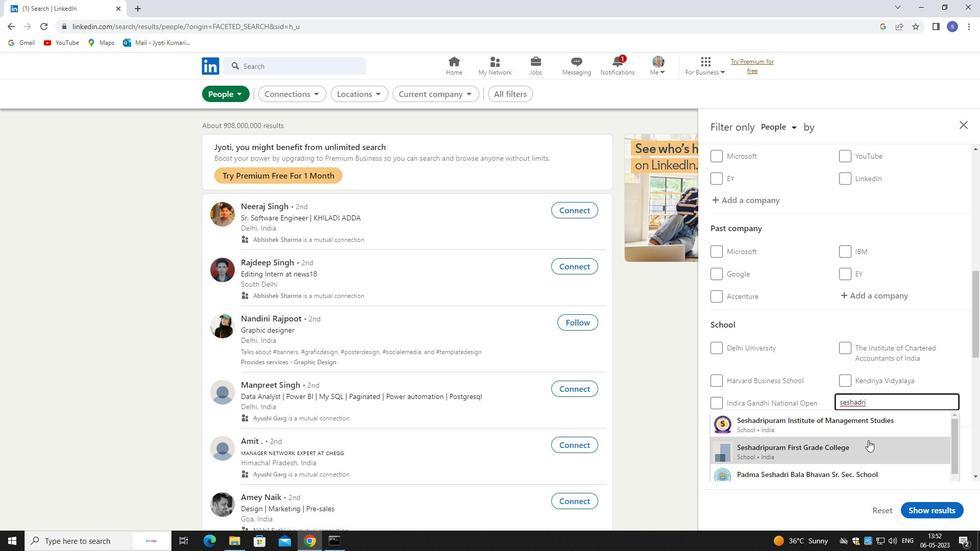 
Action: Mouse pressed left at (868, 444)
Screenshot: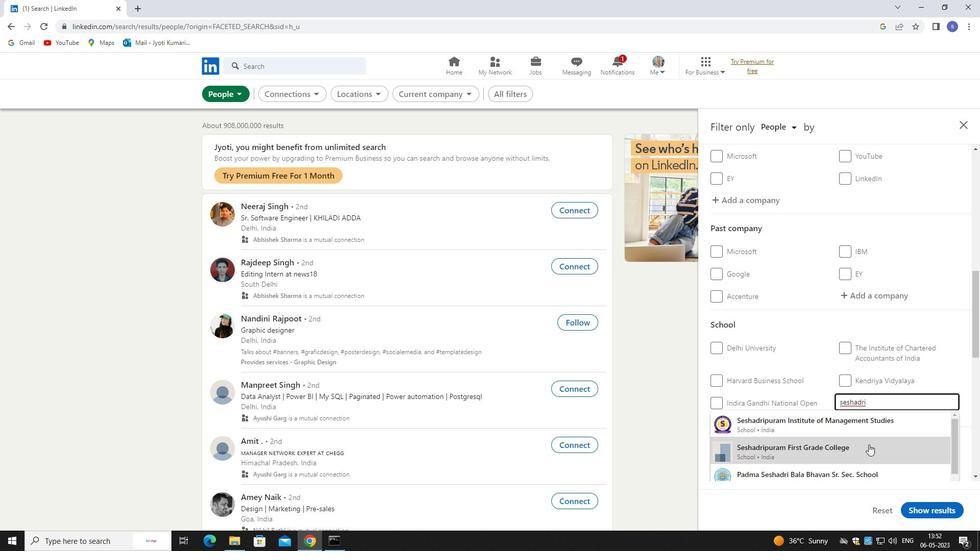 
Action: Mouse moved to (869, 444)
Screenshot: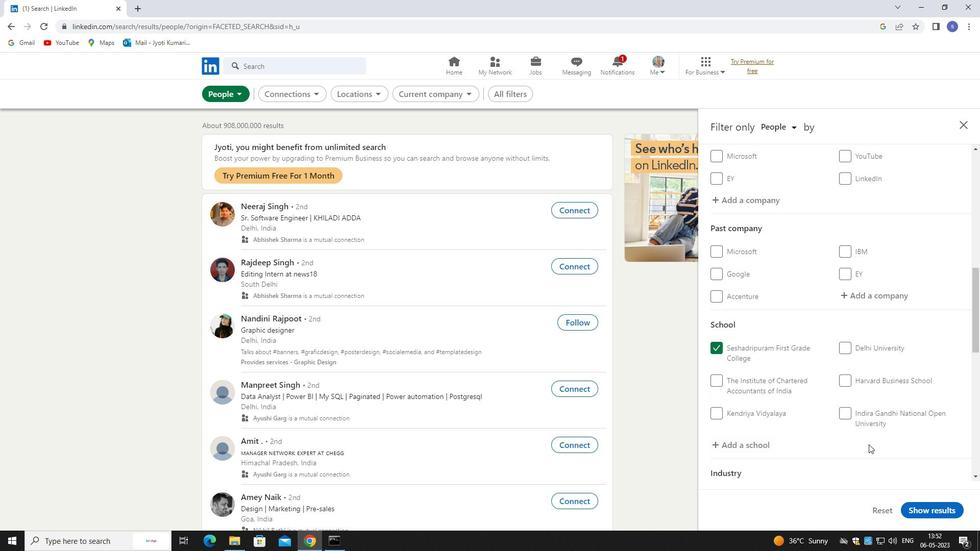 
Action: Mouse scrolled (869, 444) with delta (0, 0)
Screenshot: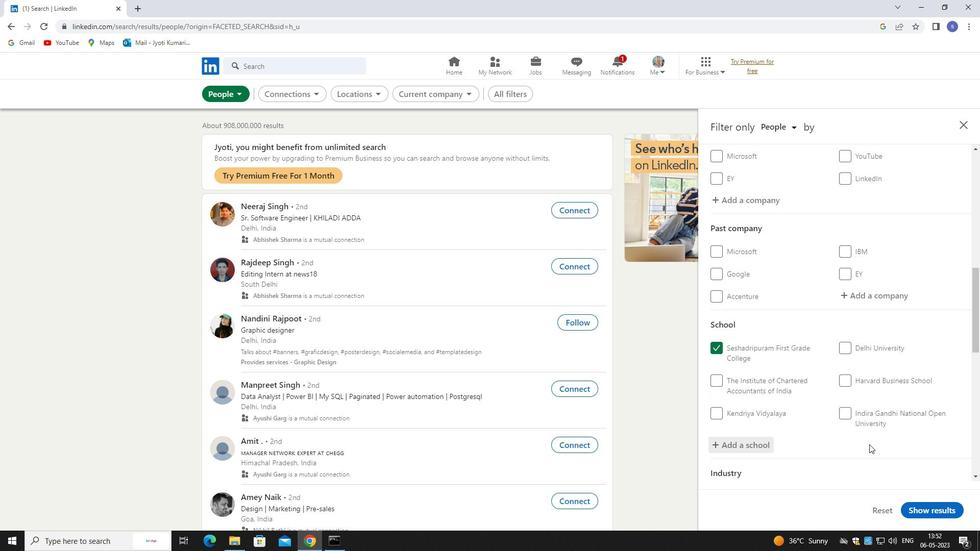 
Action: Mouse scrolled (869, 444) with delta (0, 0)
Screenshot: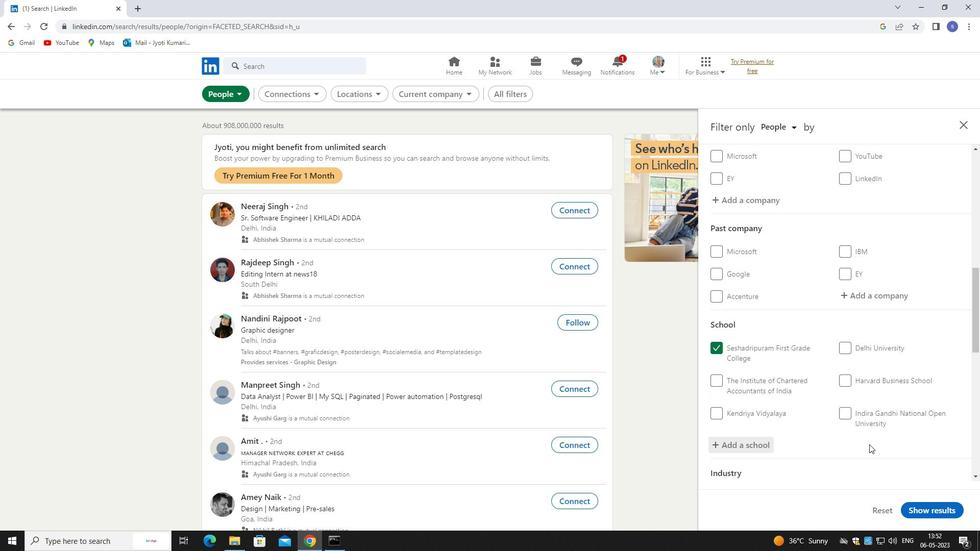 
Action: Mouse moved to (869, 444)
Screenshot: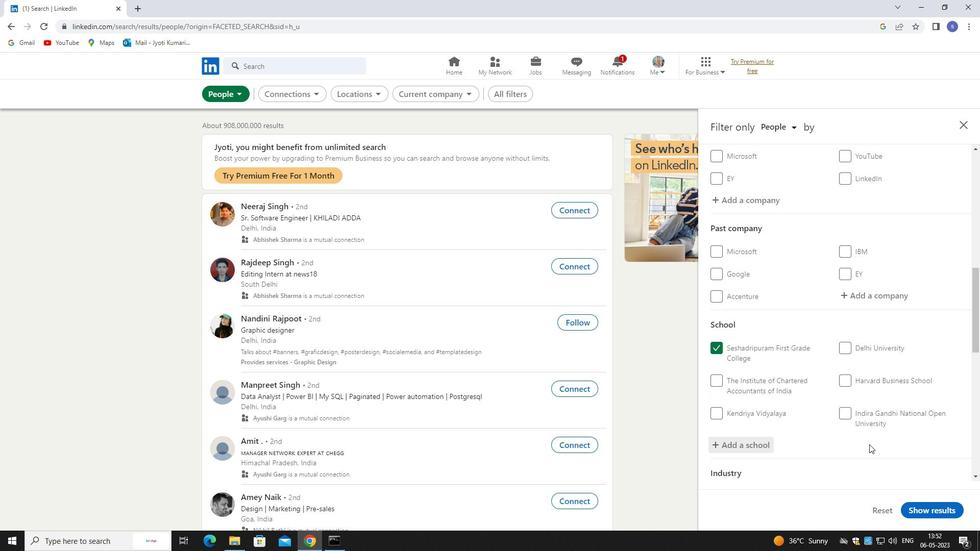 
Action: Mouse scrolled (869, 444) with delta (0, 0)
Screenshot: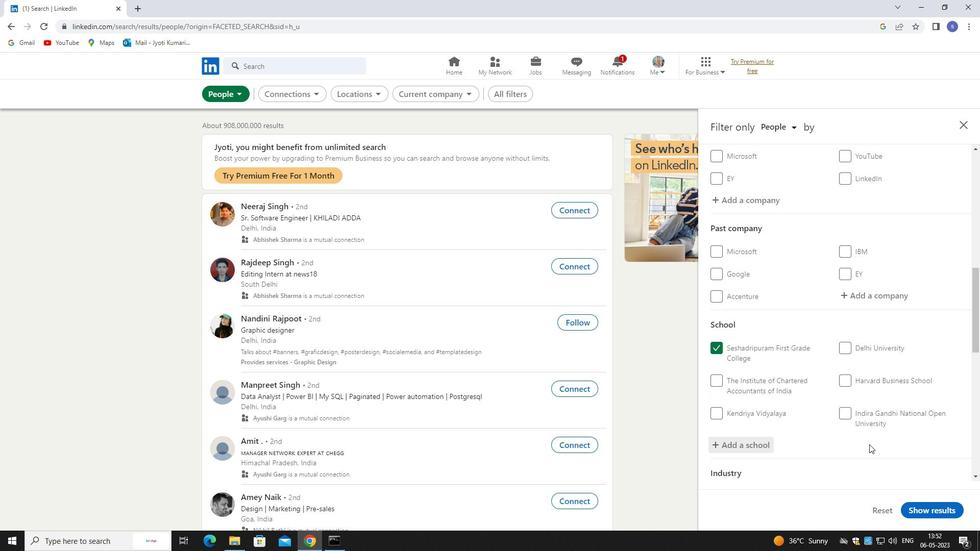 
Action: Mouse scrolled (869, 444) with delta (0, 0)
Screenshot: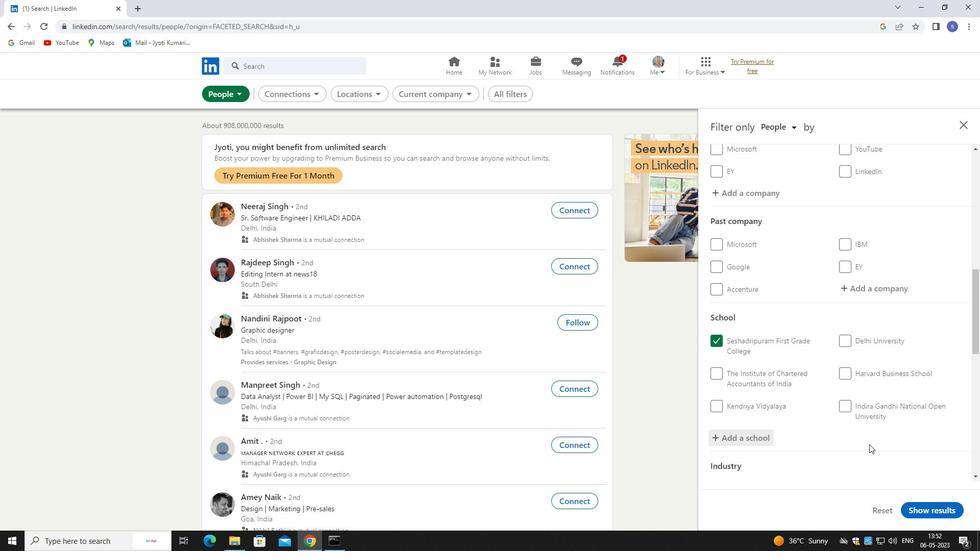 
Action: Mouse moved to (879, 350)
Screenshot: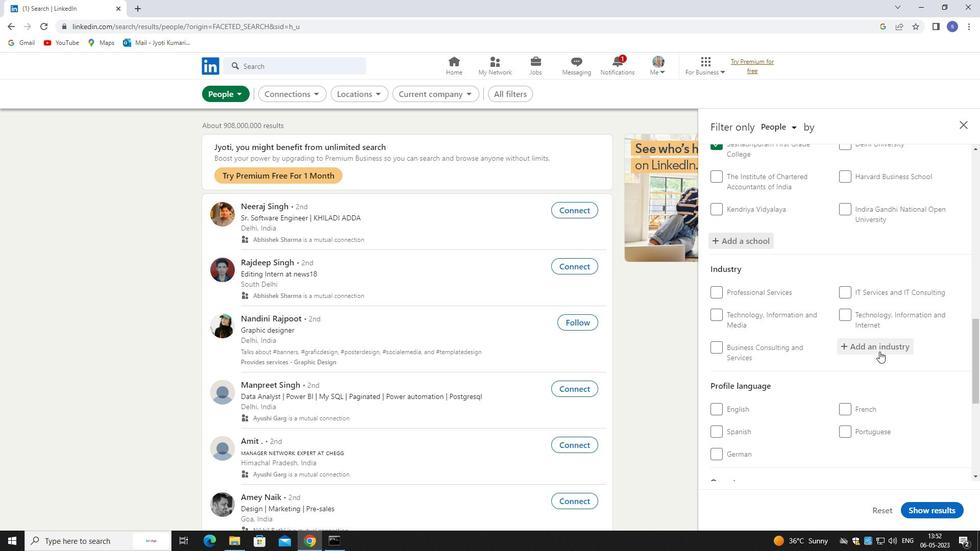 
Action: Mouse pressed left at (879, 350)
Screenshot: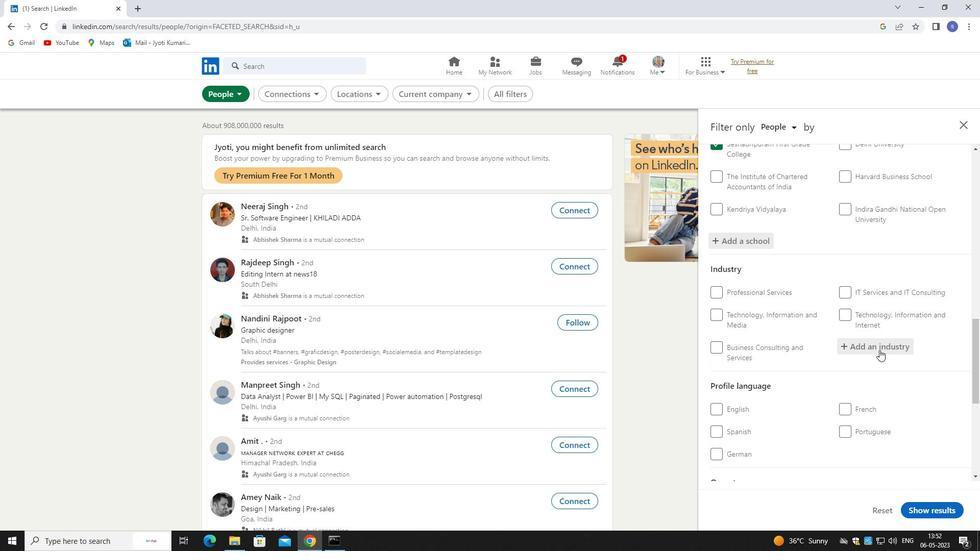 
Action: Key pressed telecomm
Screenshot: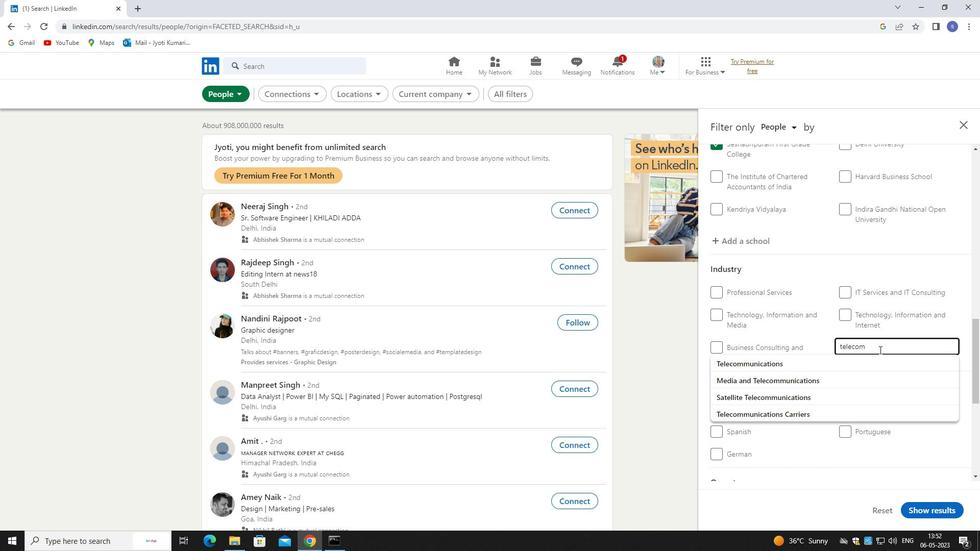 
Action: Mouse moved to (872, 365)
Screenshot: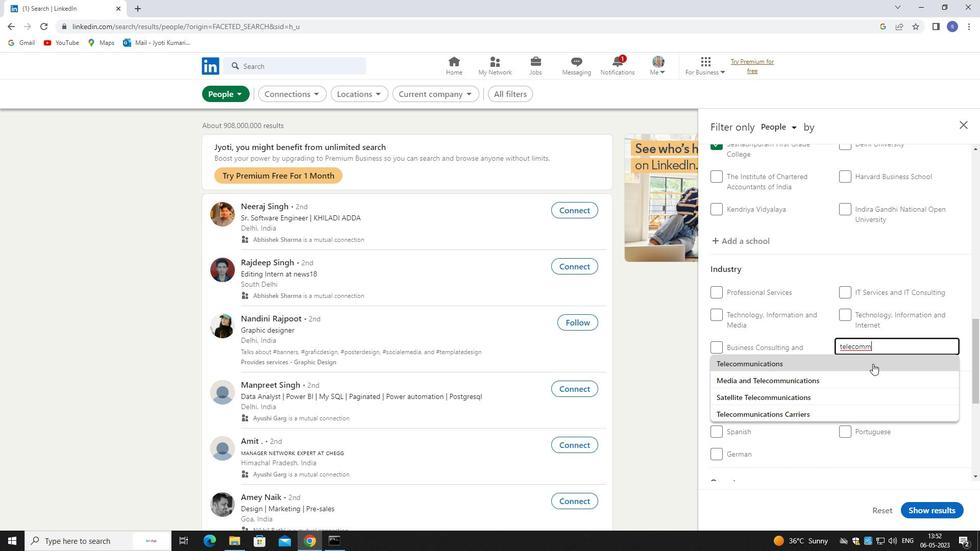 
Action: Mouse pressed left at (872, 365)
Screenshot: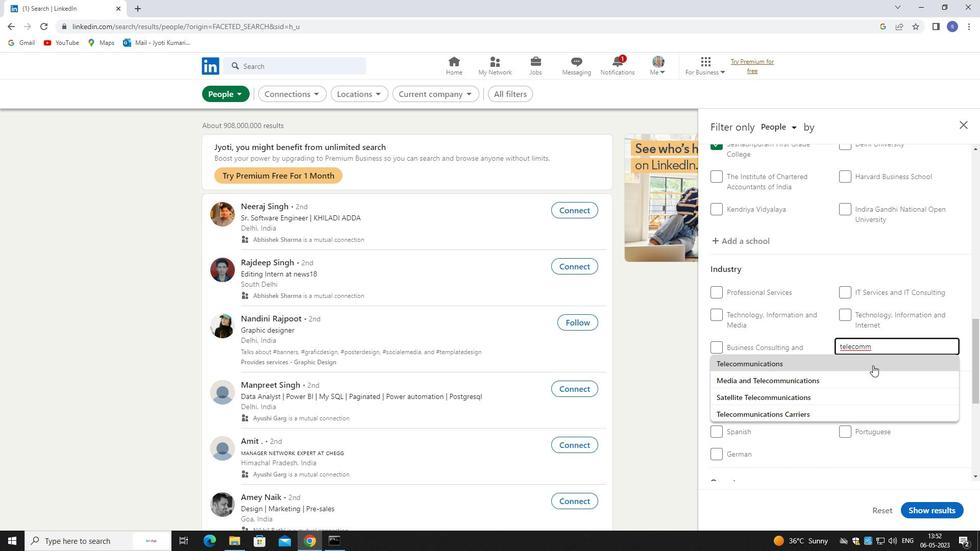 
Action: Mouse scrolled (872, 364) with delta (0, 0)
Screenshot: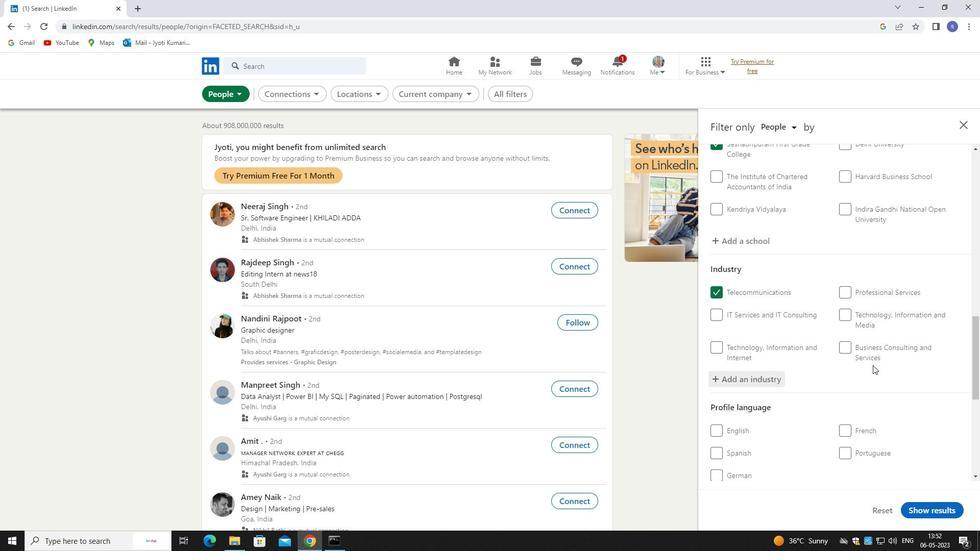 
Action: Mouse moved to (872, 366)
Screenshot: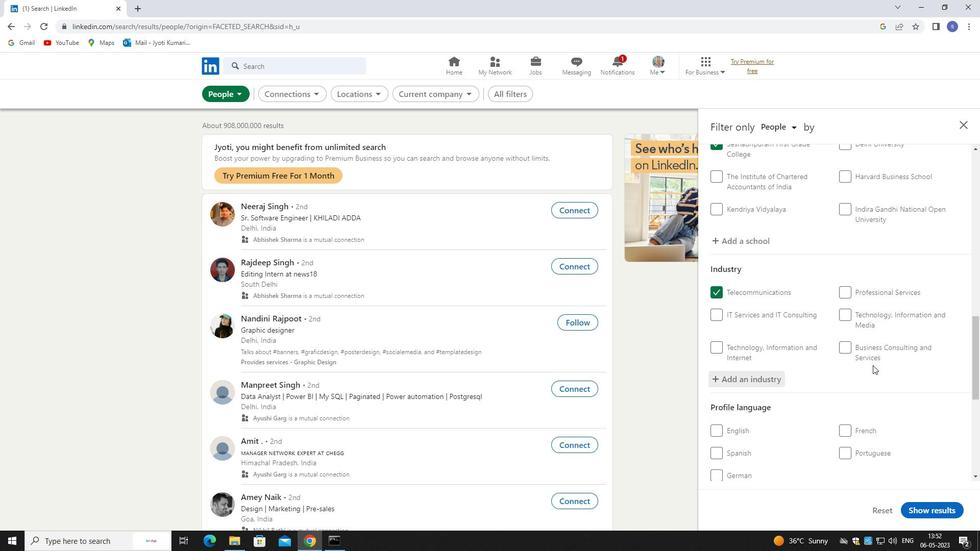 
Action: Mouse scrolled (872, 365) with delta (0, 0)
Screenshot: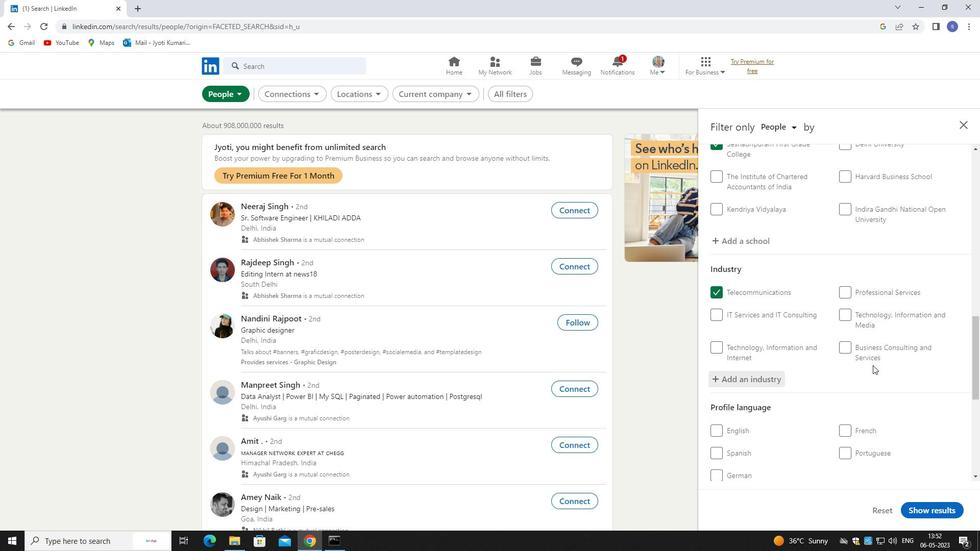 
Action: Mouse moved to (872, 367)
Screenshot: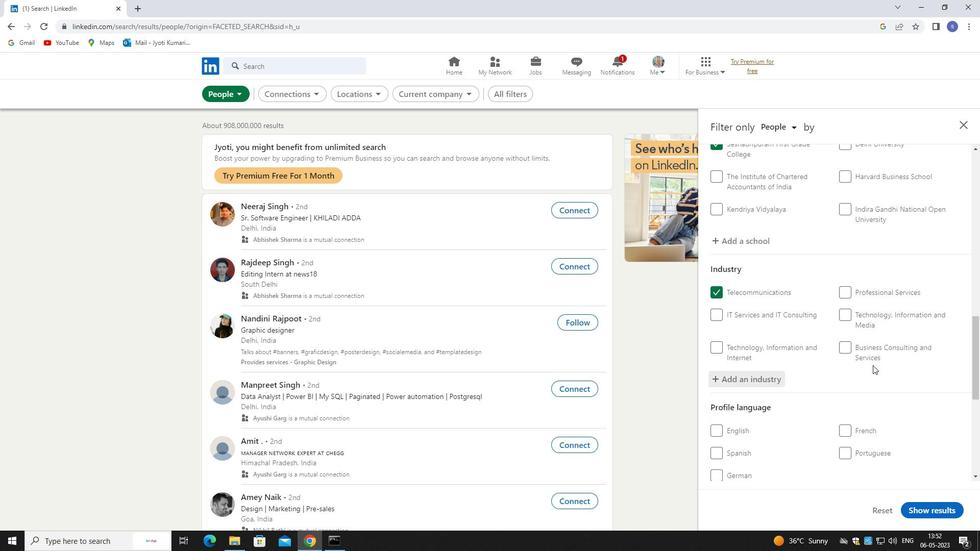 
Action: Mouse scrolled (872, 366) with delta (0, 0)
Screenshot: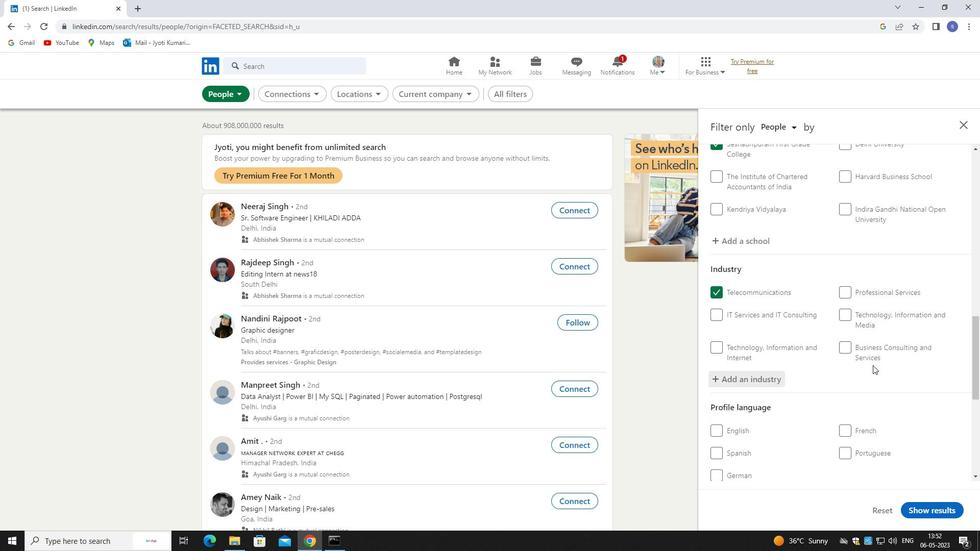
Action: Mouse moved to (739, 326)
Screenshot: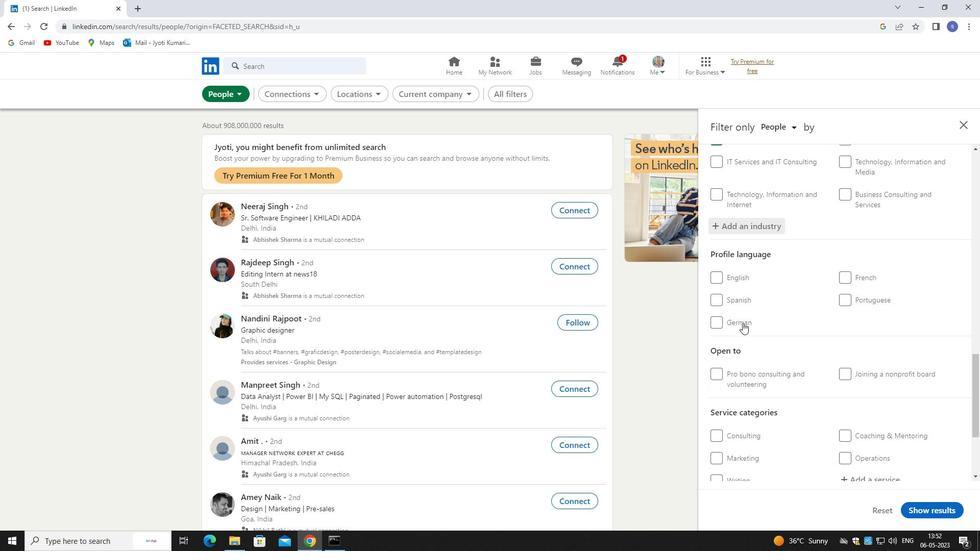 
Action: Mouse pressed left at (739, 326)
Screenshot: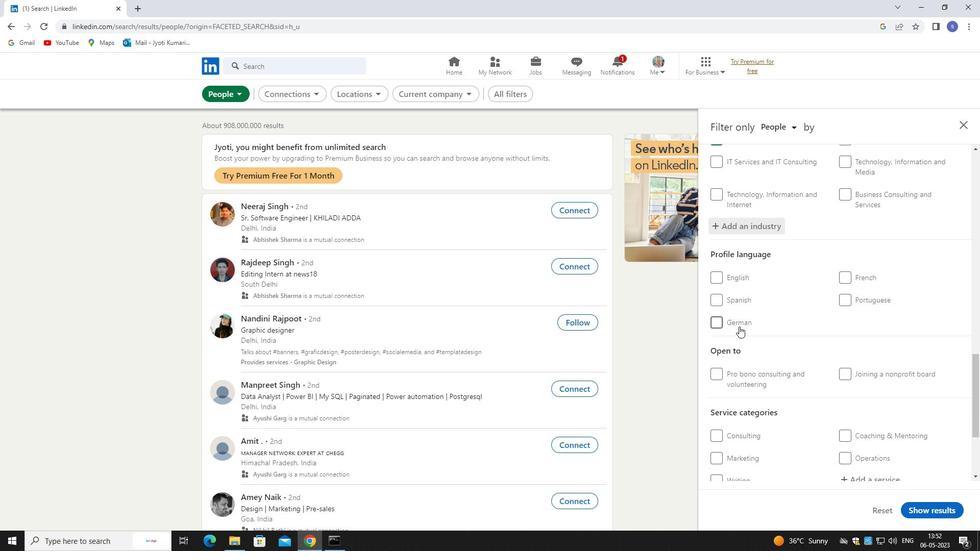 
Action: Mouse moved to (769, 363)
Screenshot: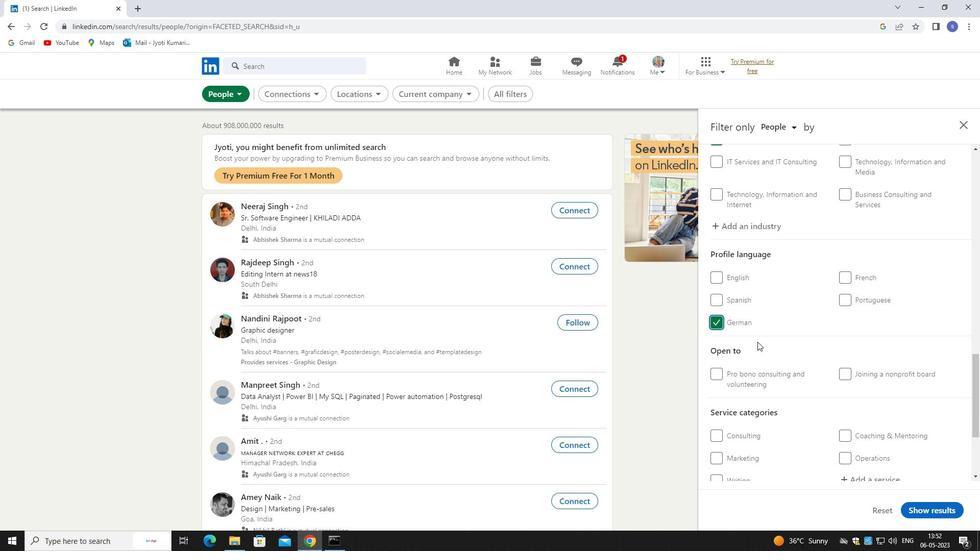 
Action: Mouse scrolled (769, 363) with delta (0, 0)
Screenshot: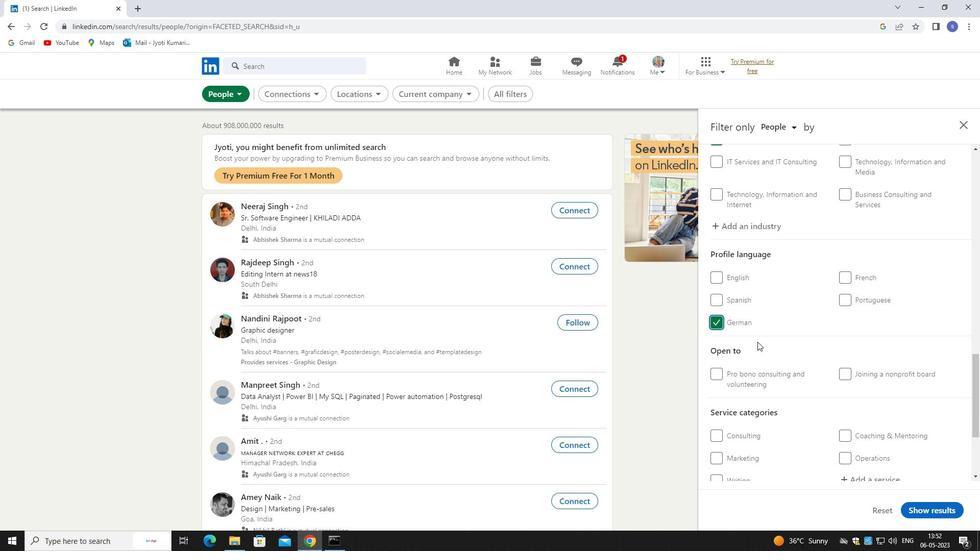 
Action: Mouse moved to (769, 364)
Screenshot: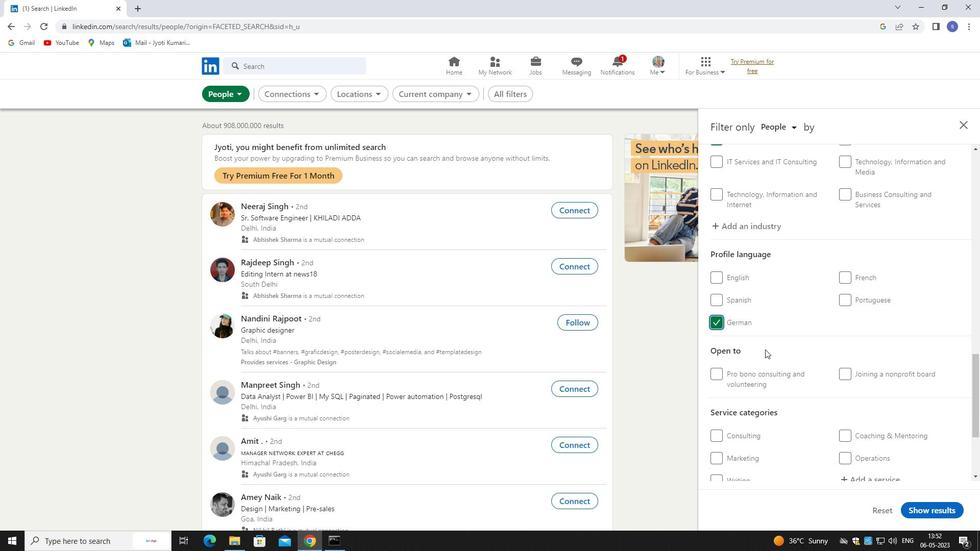 
Action: Mouse scrolled (769, 364) with delta (0, 0)
Screenshot: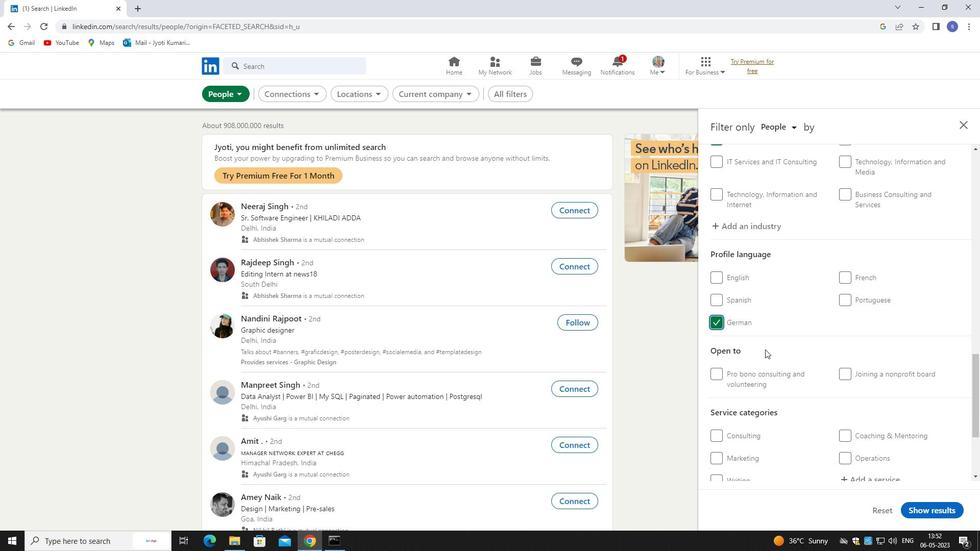 
Action: Mouse moved to (769, 365)
Screenshot: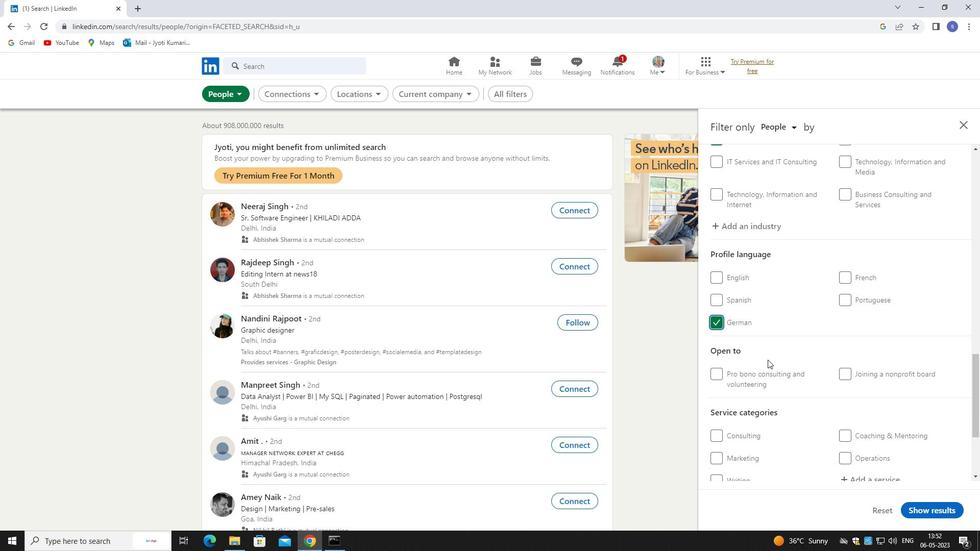 
Action: Mouse scrolled (769, 364) with delta (0, 0)
Screenshot: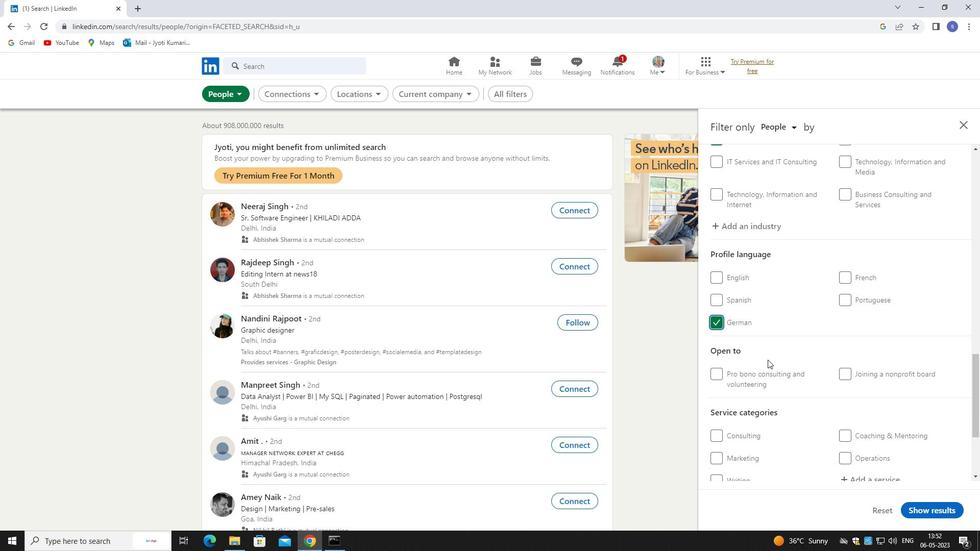 
Action: Mouse moved to (886, 340)
Screenshot: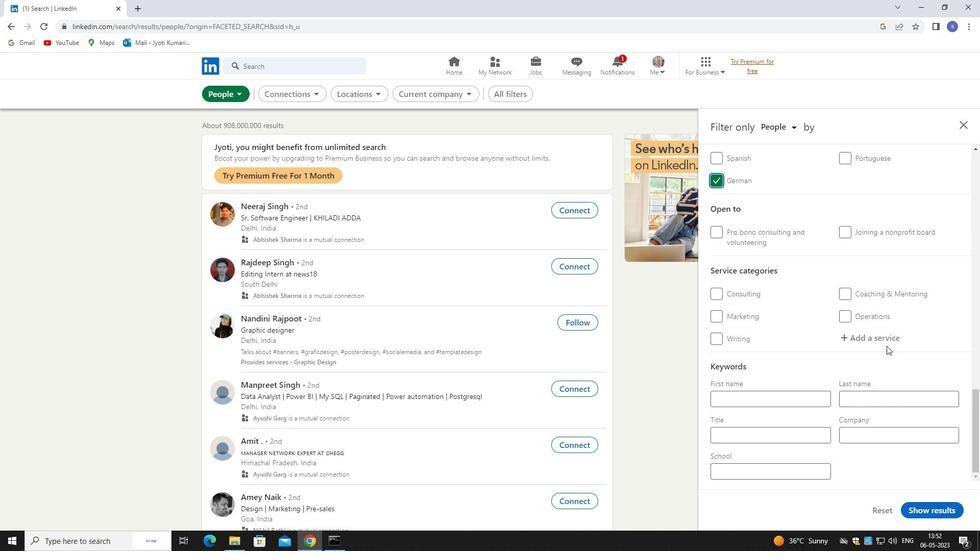 
Action: Mouse pressed left at (886, 340)
Screenshot: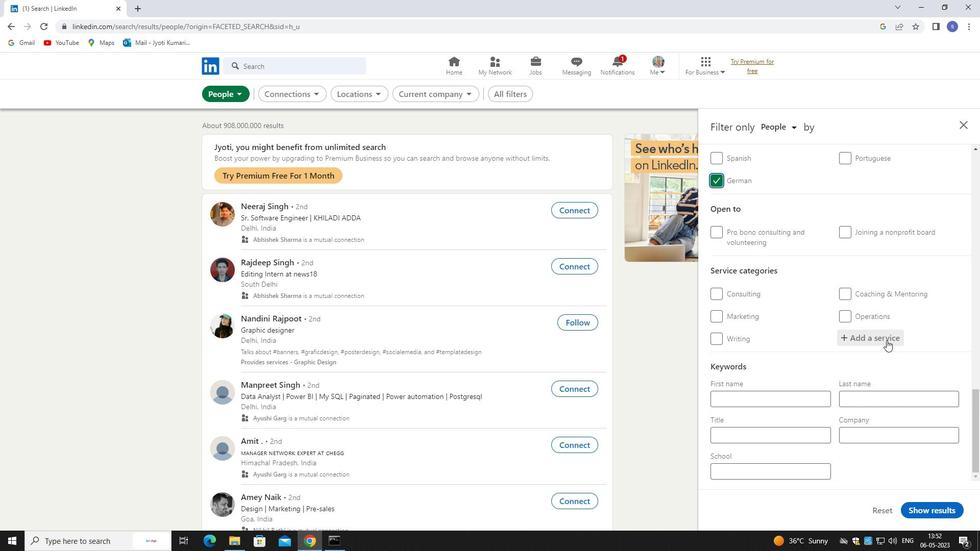 
Action: Mouse moved to (872, 331)
Screenshot: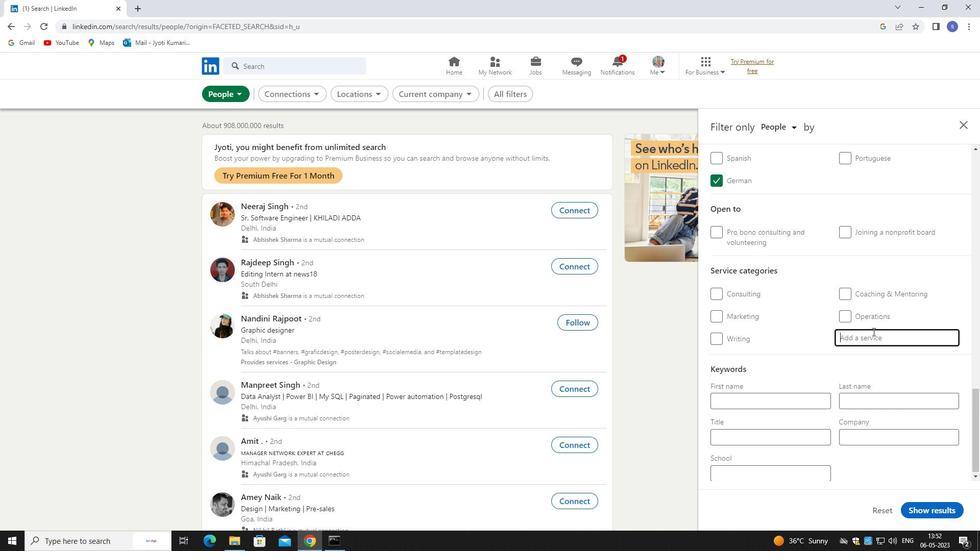 
Action: Key pressed wordpr
Screenshot: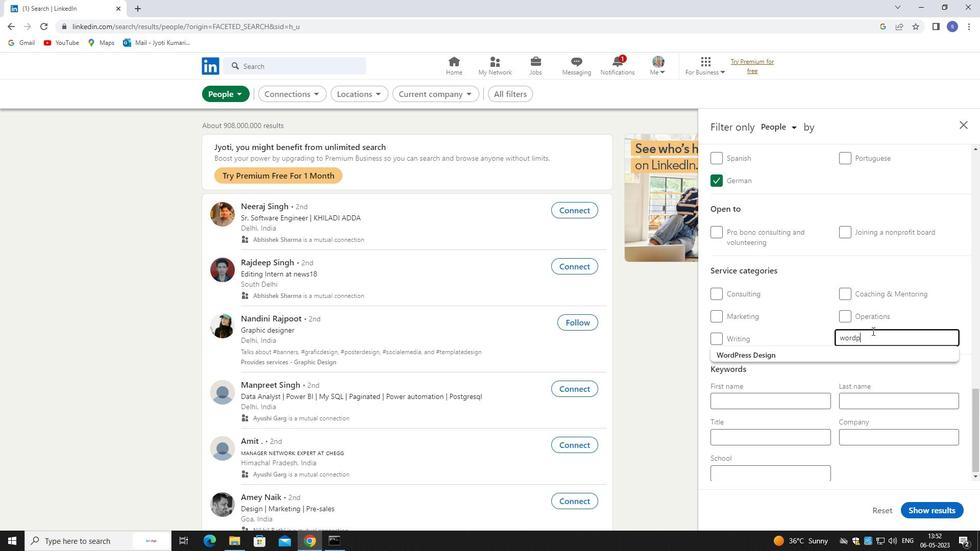 
Action: Mouse moved to (843, 356)
Screenshot: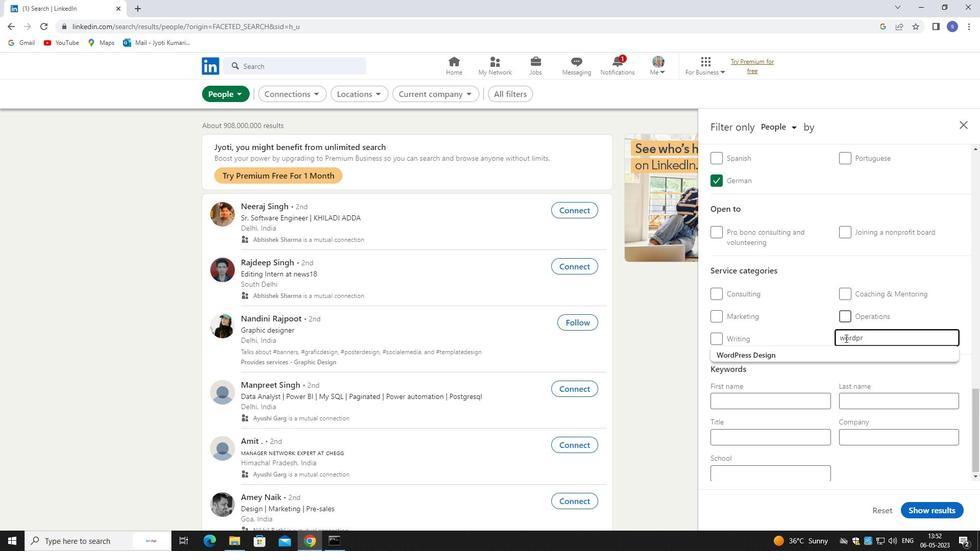 
Action: Mouse pressed left at (843, 356)
Screenshot: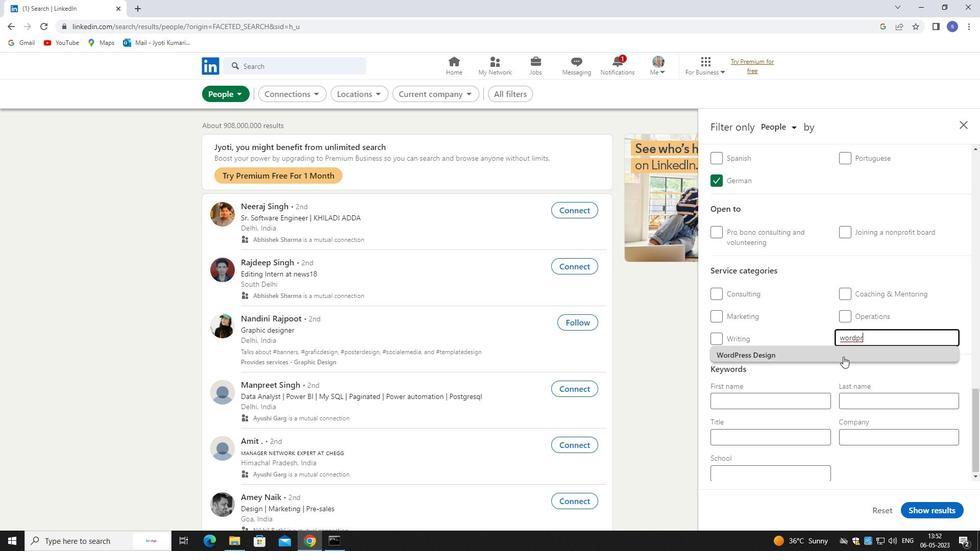 
Action: Mouse moved to (842, 360)
Screenshot: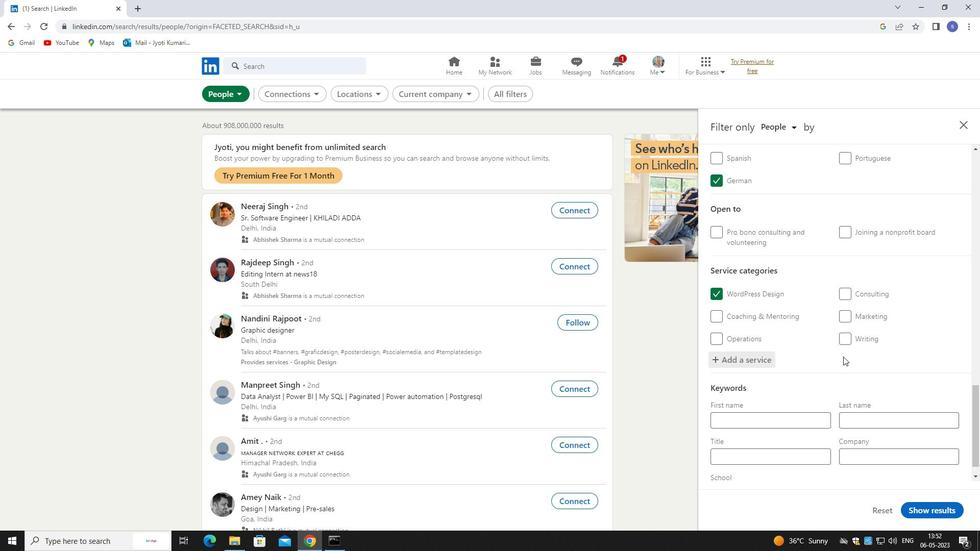 
Action: Mouse scrolled (842, 360) with delta (0, 0)
Screenshot: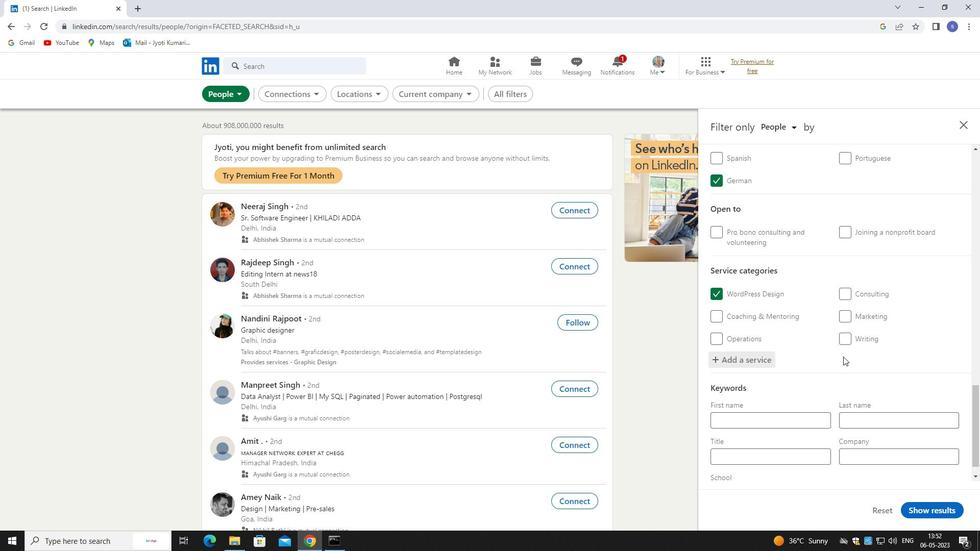 
Action: Mouse moved to (837, 373)
Screenshot: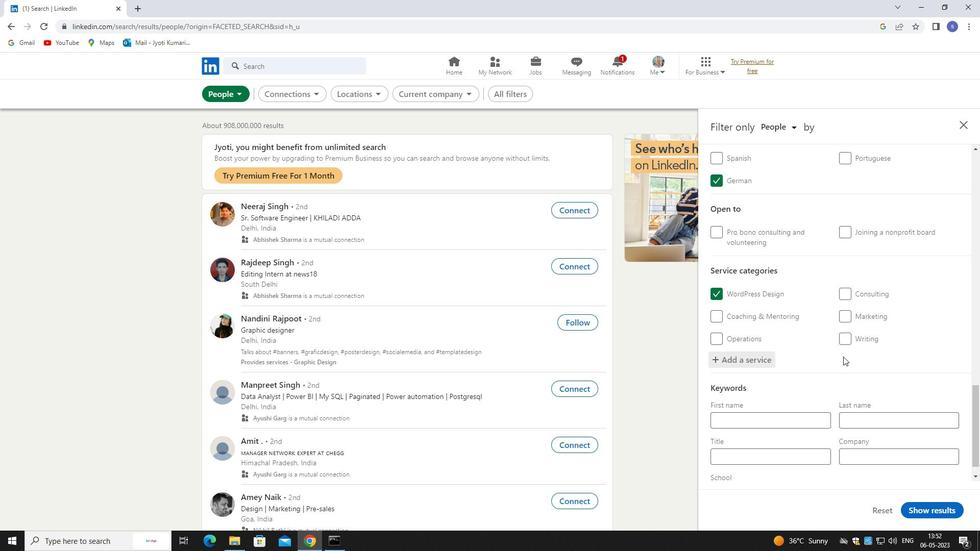 
Action: Mouse scrolled (837, 373) with delta (0, 0)
Screenshot: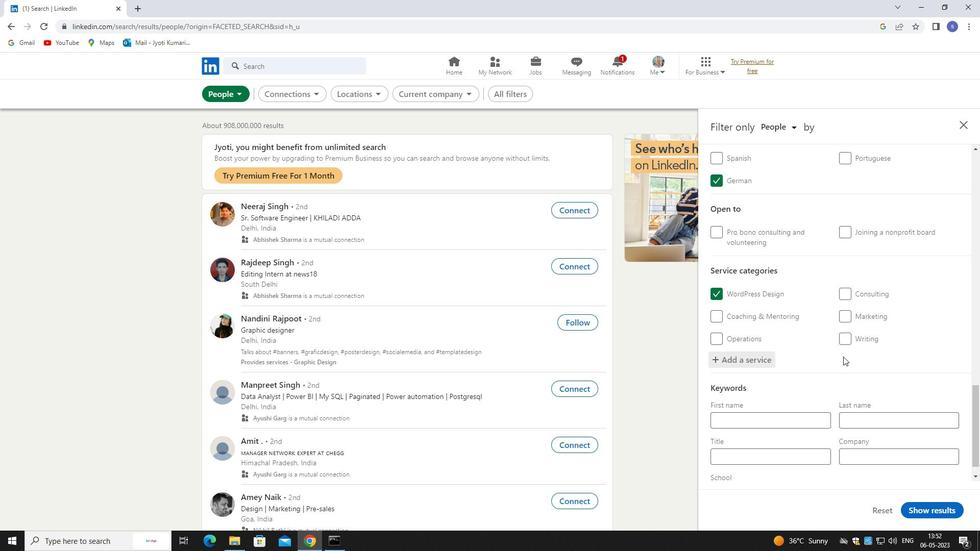 
Action: Mouse moved to (835, 382)
Screenshot: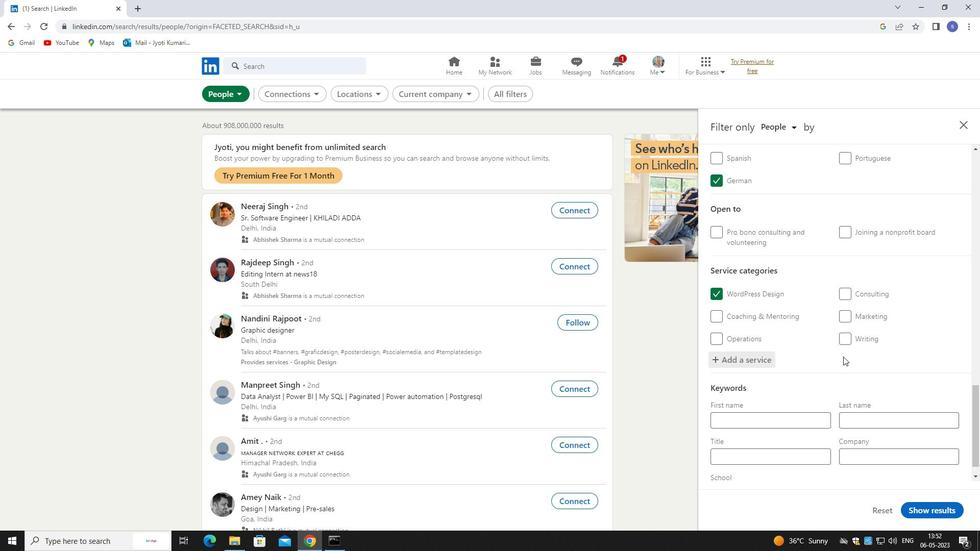 
Action: Mouse scrolled (835, 382) with delta (0, 0)
Screenshot: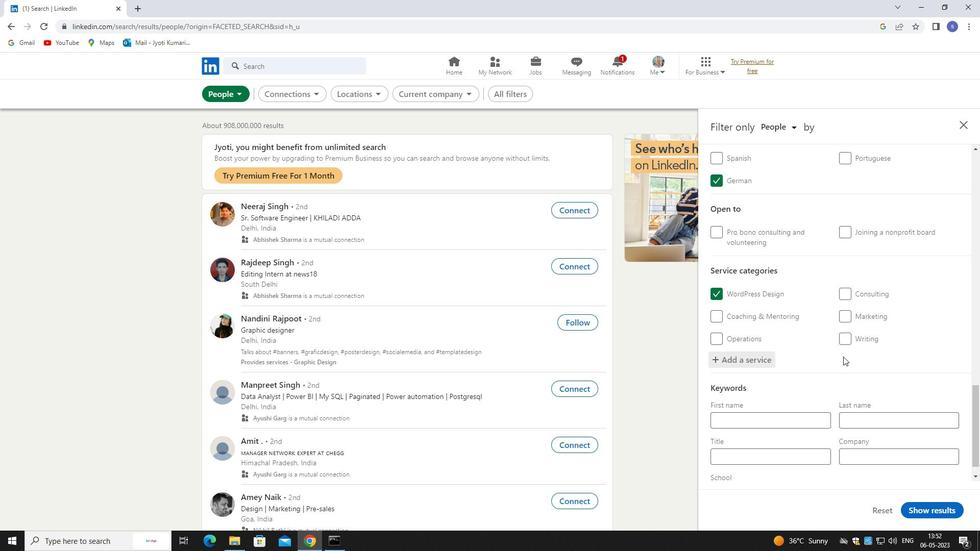
Action: Mouse moved to (799, 439)
Screenshot: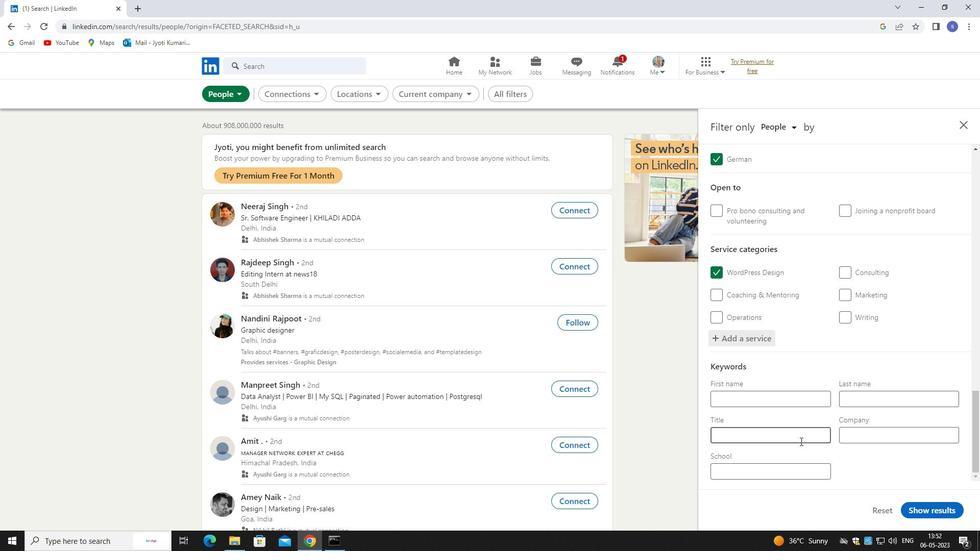 
Action: Mouse pressed left at (799, 439)
Screenshot: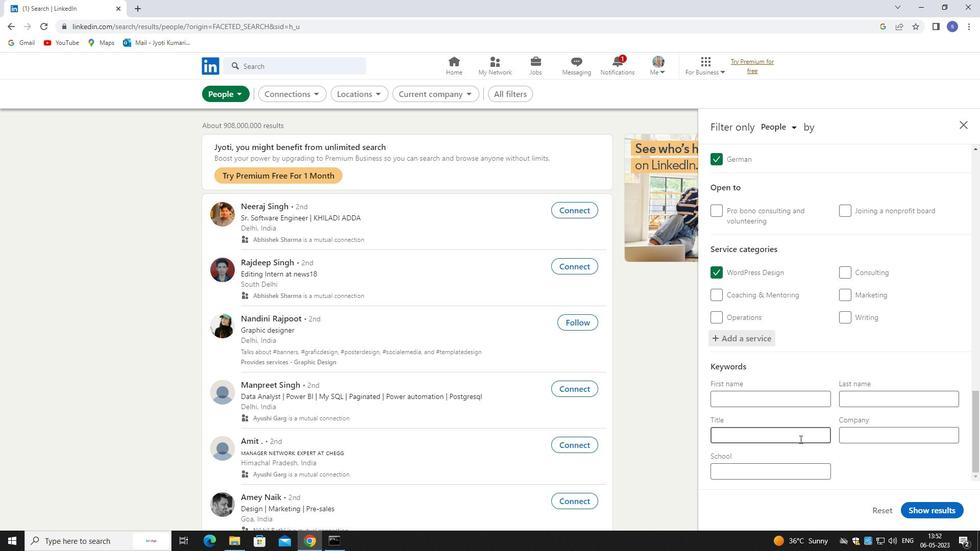 
Action: Mouse moved to (799, 438)
Screenshot: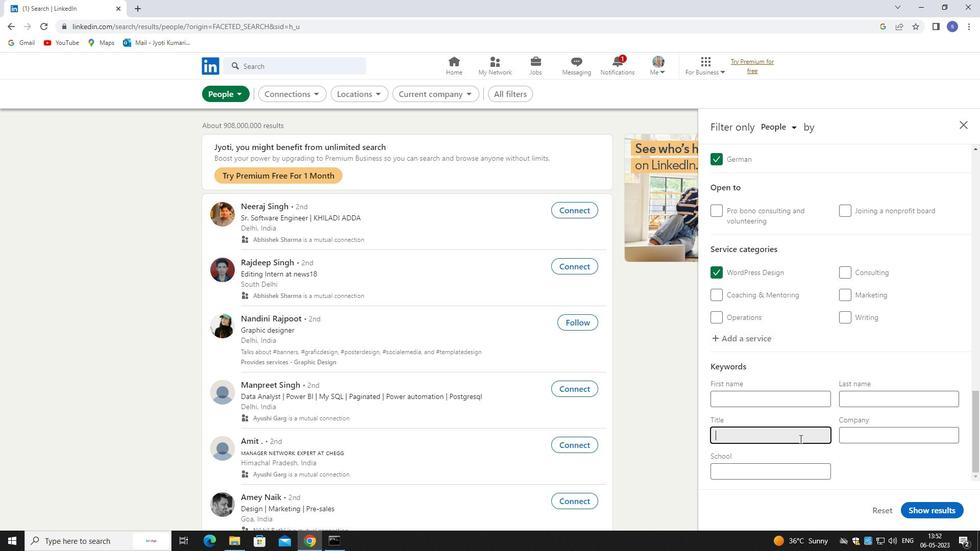 
Action: Key pressed <Key.shift>CONSERVATION<Key.space><Key.shift>SCIENTIST
Screenshot: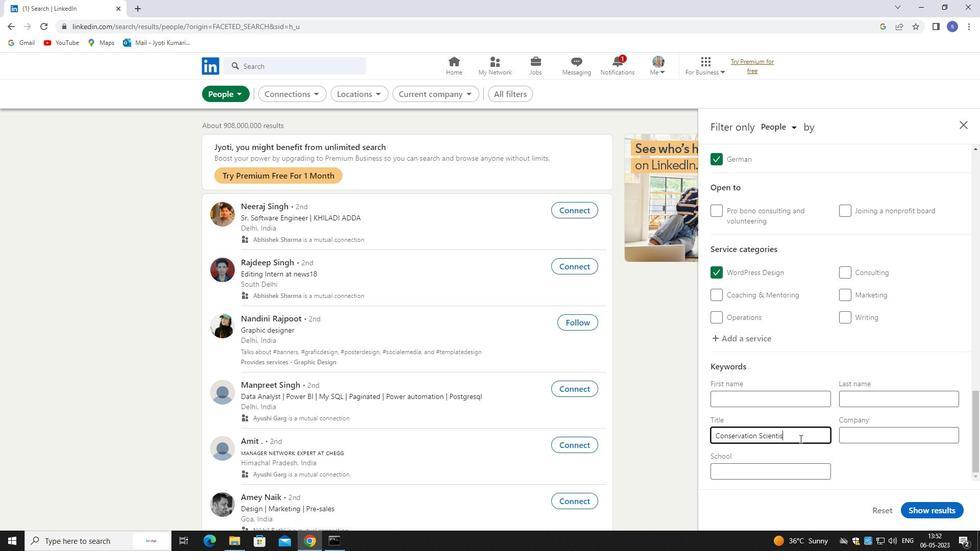 
Action: Mouse moved to (920, 510)
Screenshot: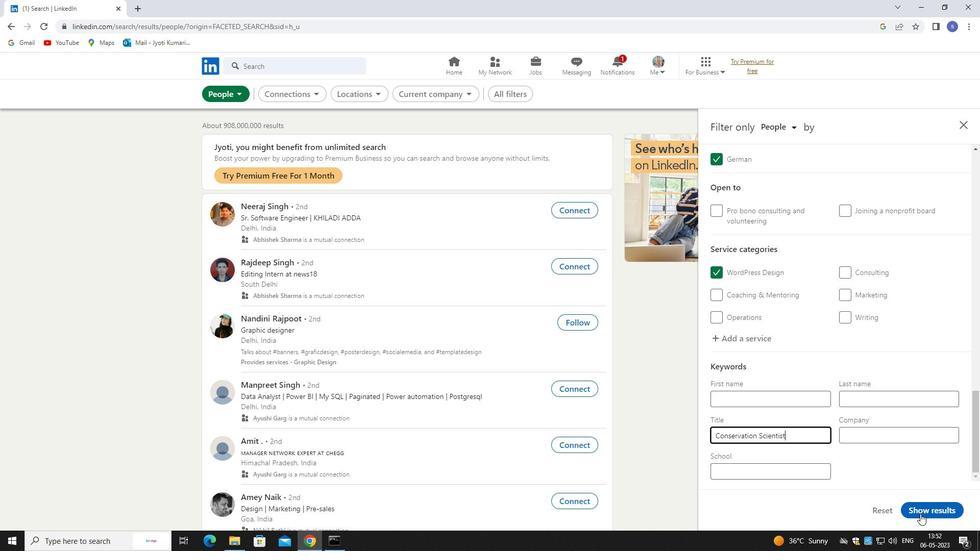 
Action: Mouse pressed left at (920, 510)
Screenshot: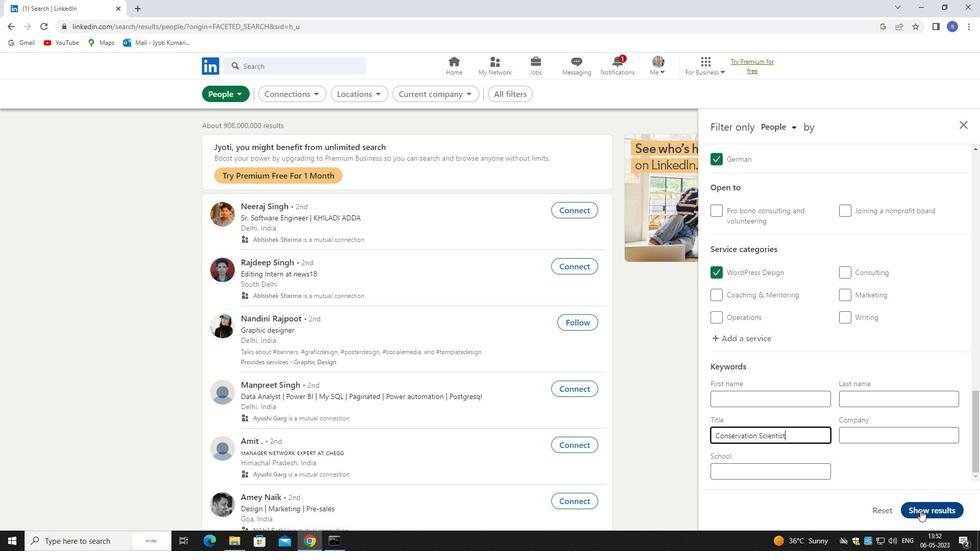 
Action: Mouse moved to (651, 514)
Screenshot: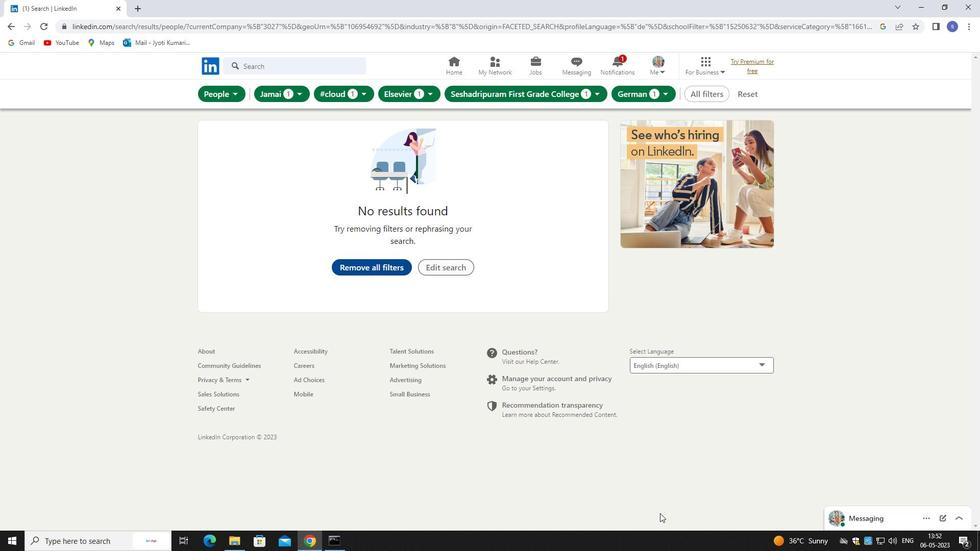 
